 Task: Create new contact,   with mail id: 'LopezCora@publictheater.org', first name: 'Cora', Last name: 'Lopez', Job Title: Copywriter, Phone number (305) 555-1234. Change life cycle stage to  'Lead' and lead status to 'New'. Add new company to the associated contact: zugdidi.edu.ge and type: Prospect. Logged in from softage.6@softage.net
Action: Mouse moved to (79, 70)
Screenshot: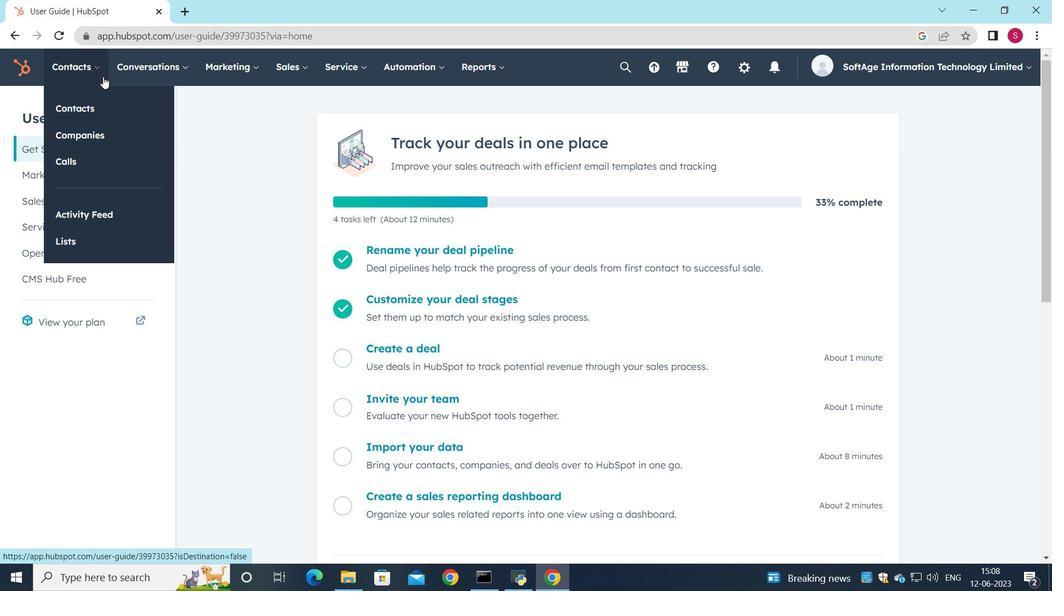 
Action: Mouse pressed left at (79, 70)
Screenshot: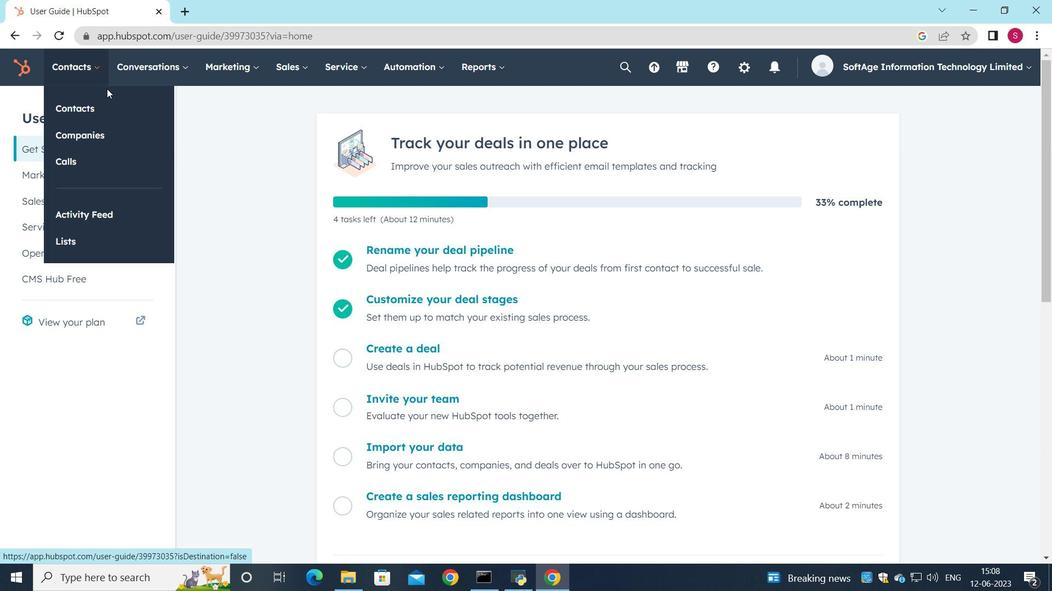 
Action: Mouse moved to (93, 107)
Screenshot: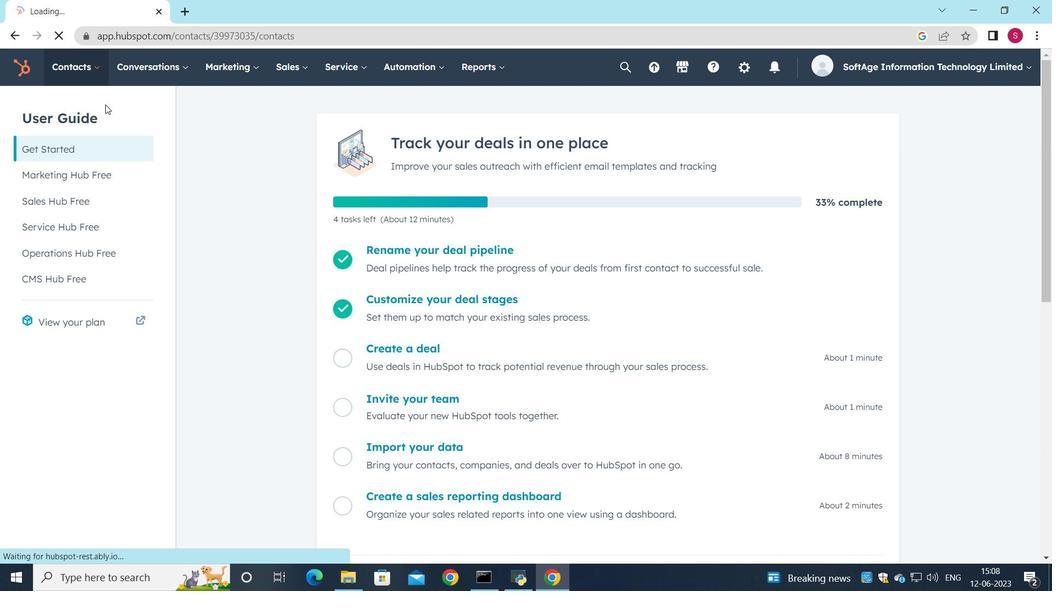 
Action: Mouse pressed left at (93, 107)
Screenshot: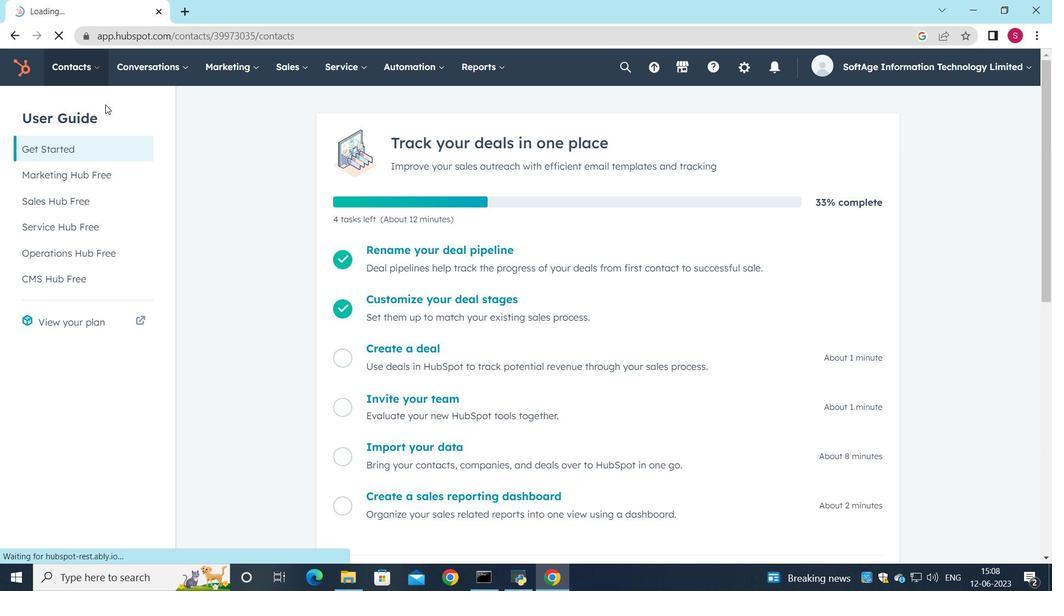 
Action: Mouse moved to (941, 111)
Screenshot: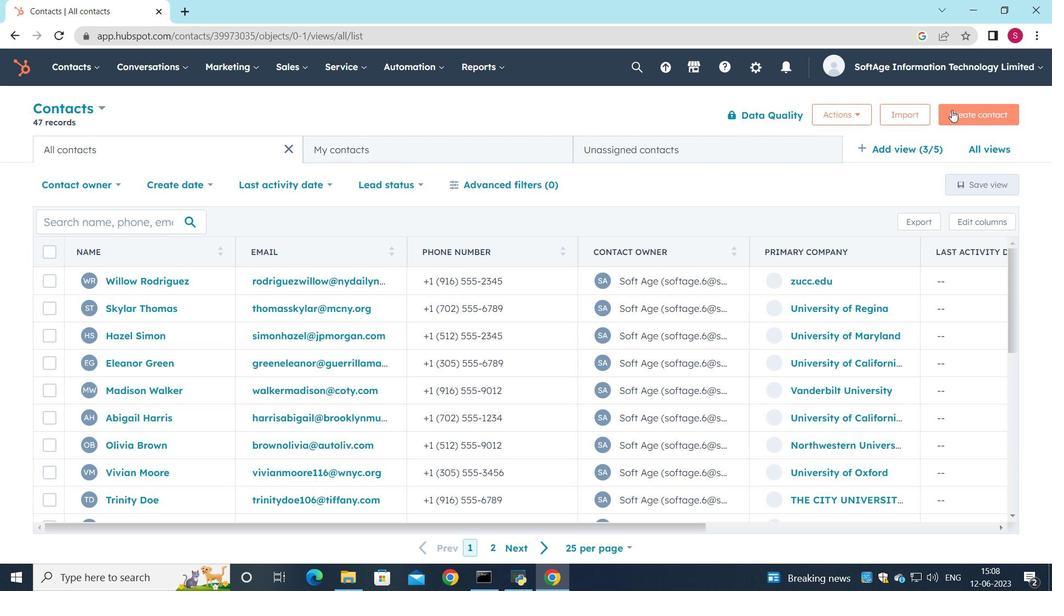 
Action: Mouse pressed left at (941, 111)
Screenshot: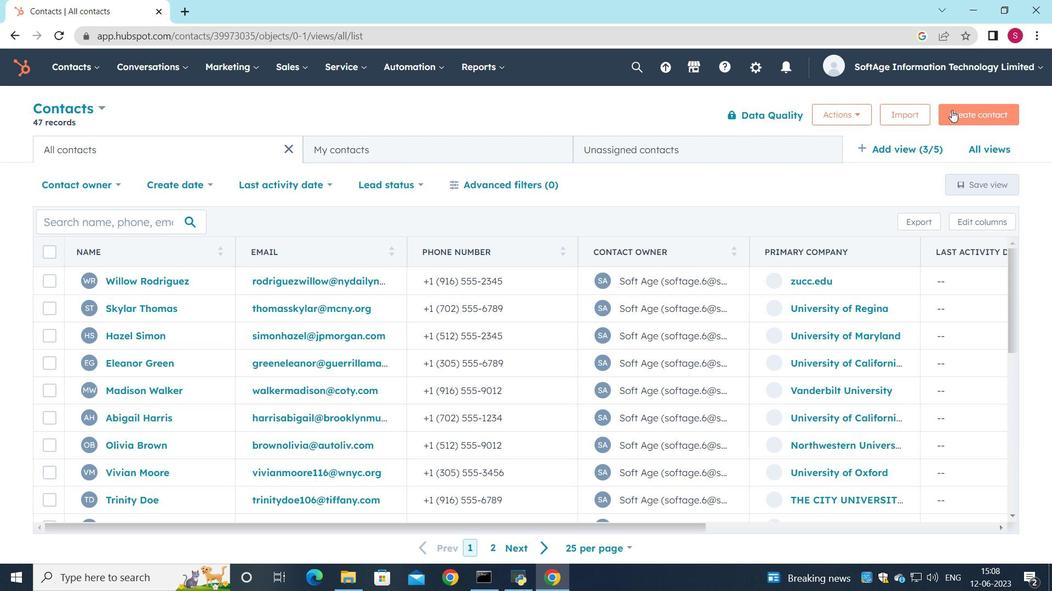 
Action: Mouse moved to (724, 181)
Screenshot: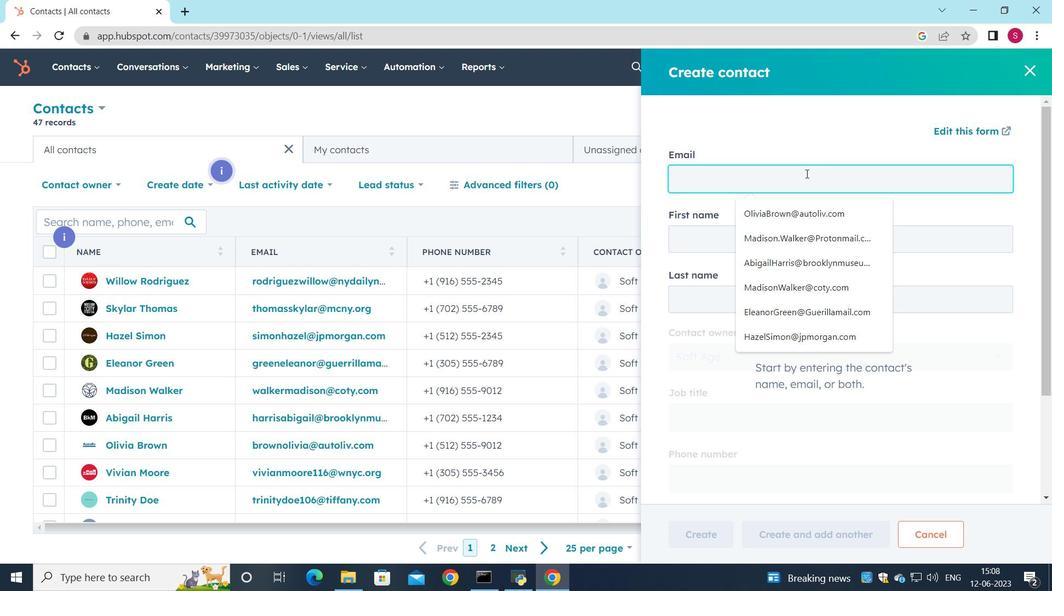 
Action: Mouse pressed left at (724, 181)
Screenshot: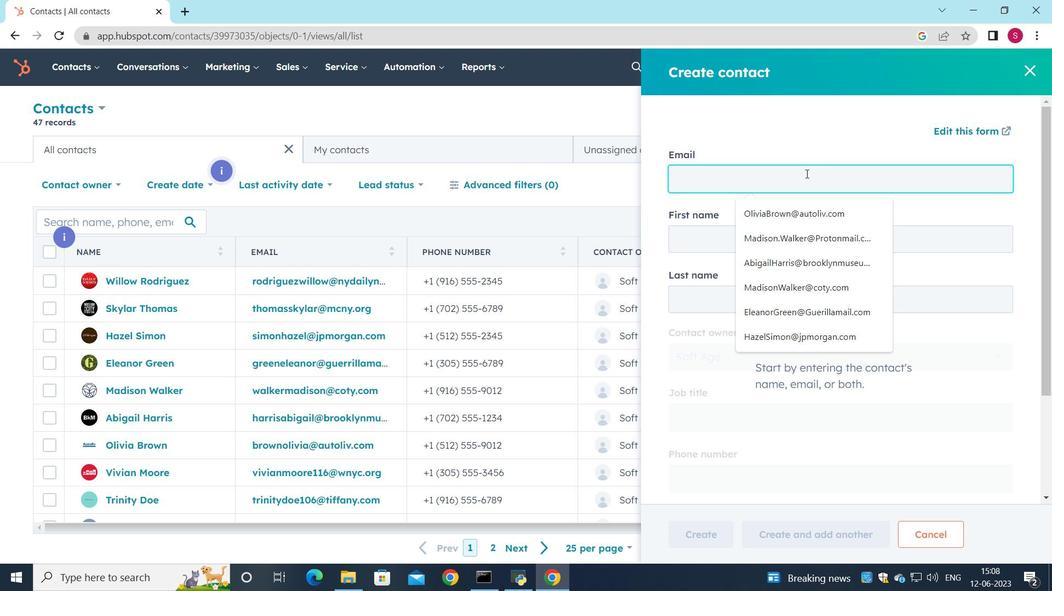 
Action: Mouse moved to (685, 212)
Screenshot: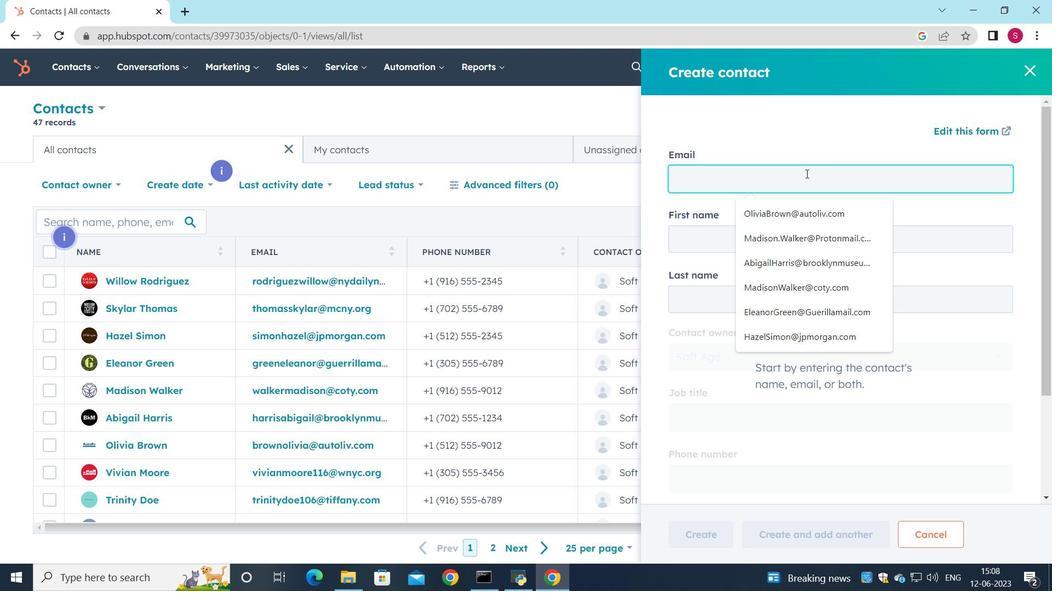 
Action: Key pressed <Key.shift_r>Lopez<Key.shift><Key.shift><Key.shift><Key.shift><Key.shift><Key.shift><Key.shift><Key.shift>Cora<Key.shift>@publictheatert<Key.backspace>
Screenshot: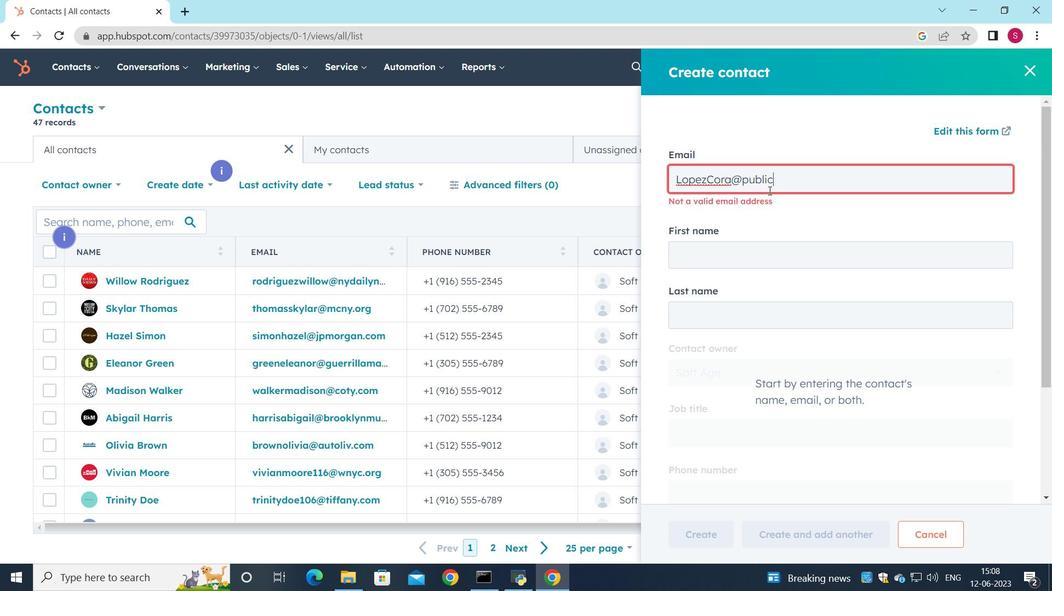 
Action: Mouse moved to (827, 182)
Screenshot: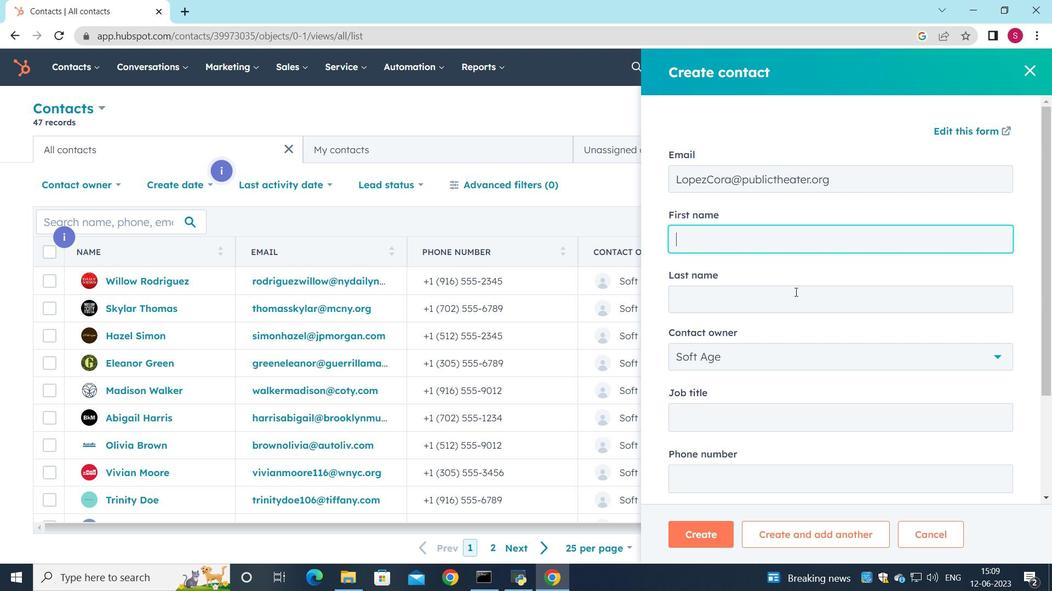 
Action: Mouse pressed left at (827, 182)
Screenshot: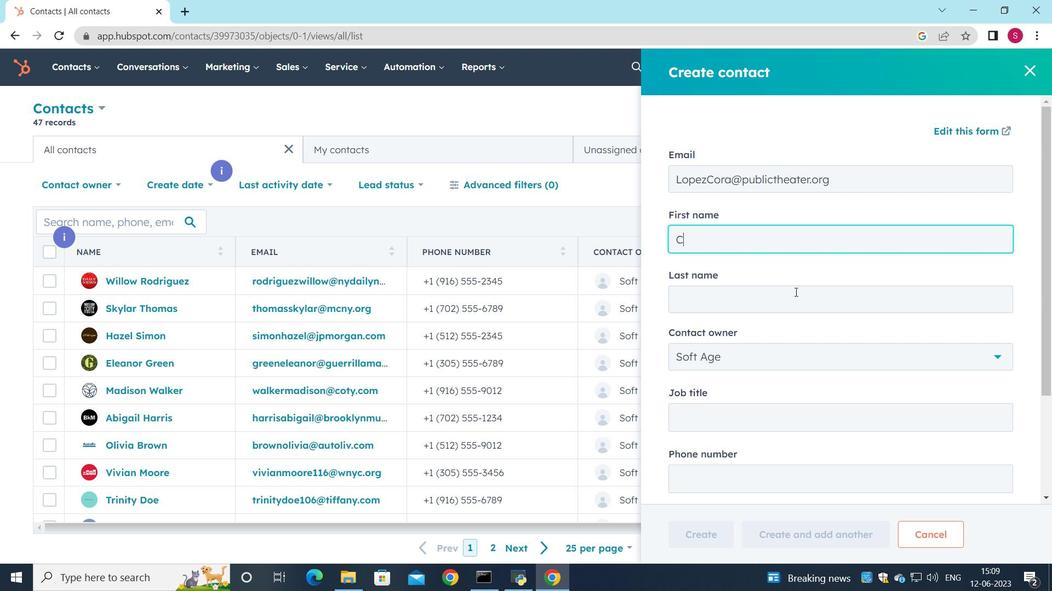 
Action: Key pressed .
Screenshot: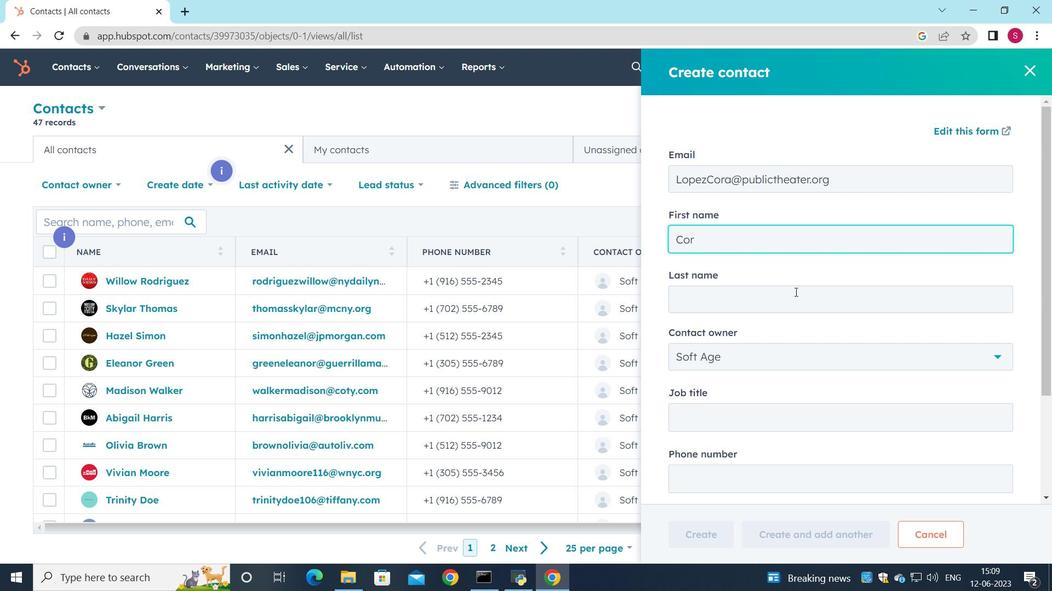 
Action: Mouse moved to (102, 73)
Screenshot: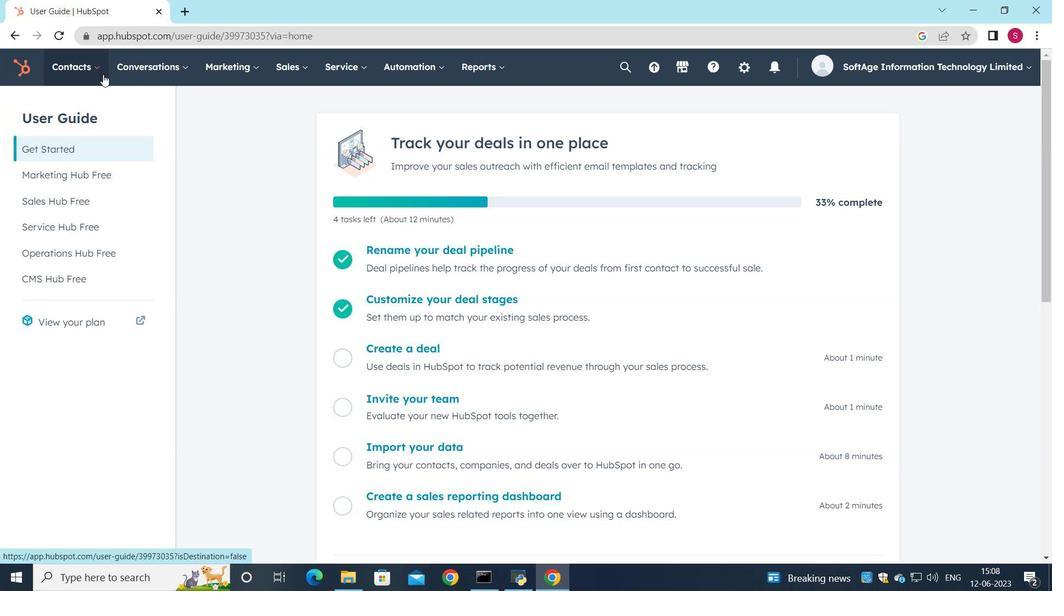 
Action: Mouse pressed left at (102, 73)
Screenshot: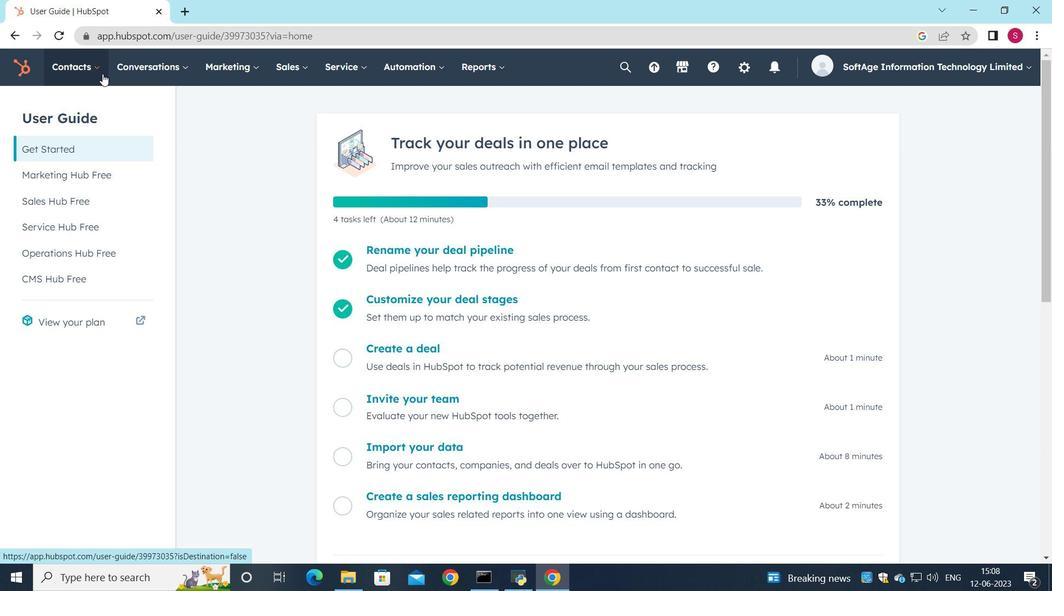 
Action: Mouse moved to (105, 104)
Screenshot: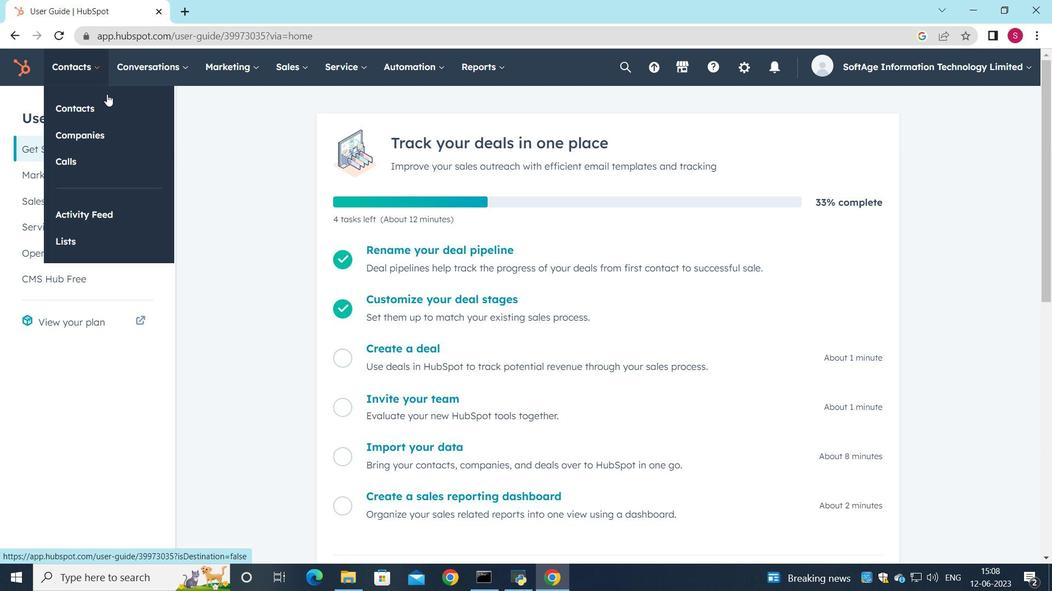 
Action: Mouse pressed left at (105, 104)
Screenshot: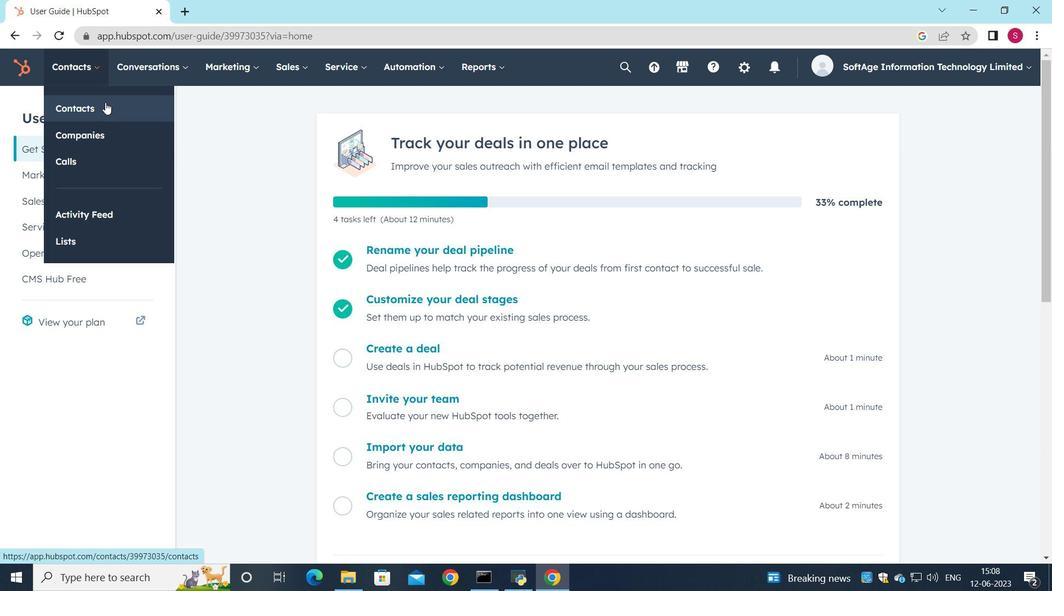 
Action: Mouse moved to (952, 110)
Screenshot: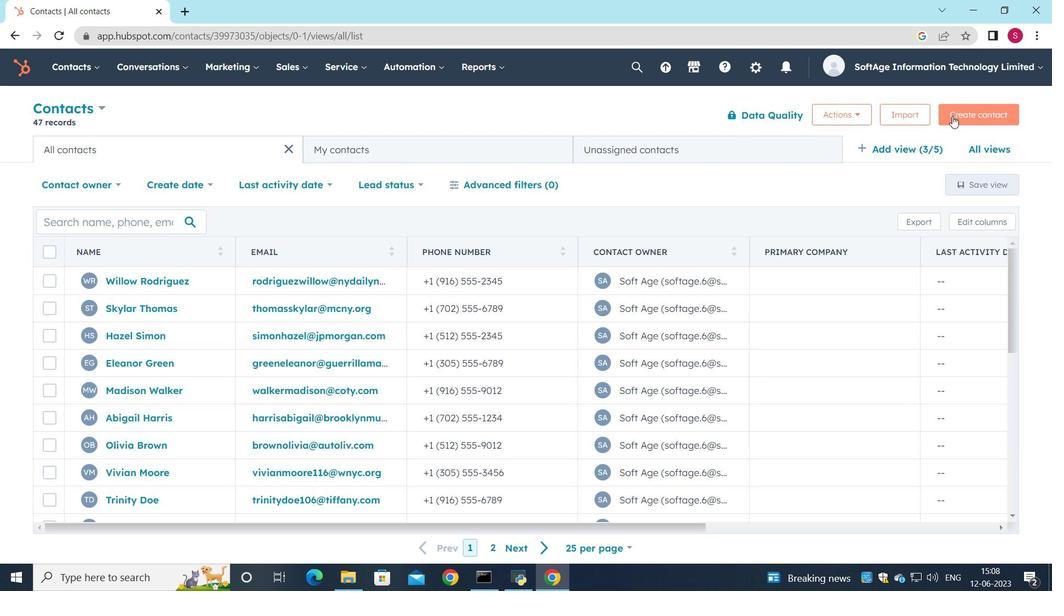 
Action: Mouse pressed left at (952, 110)
Screenshot: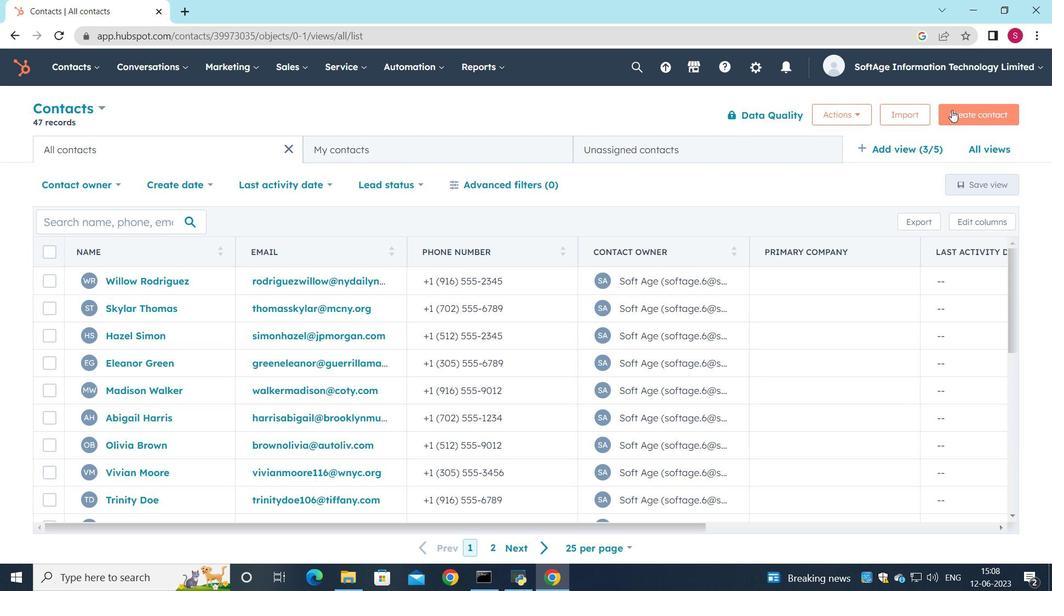 
Action: Mouse moved to (806, 174)
Screenshot: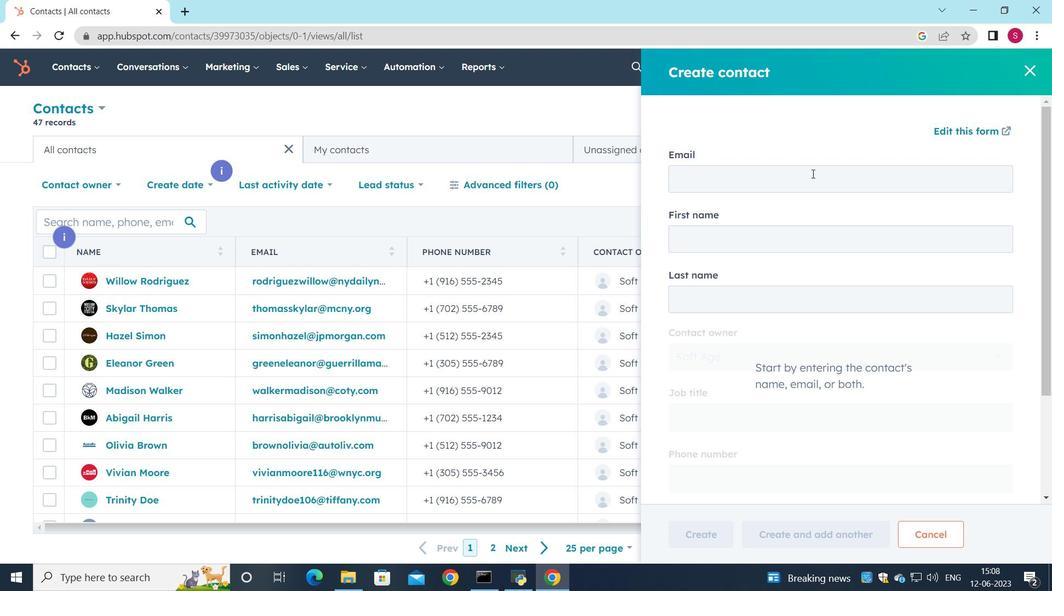 
Action: Mouse pressed left at (806, 174)
Screenshot: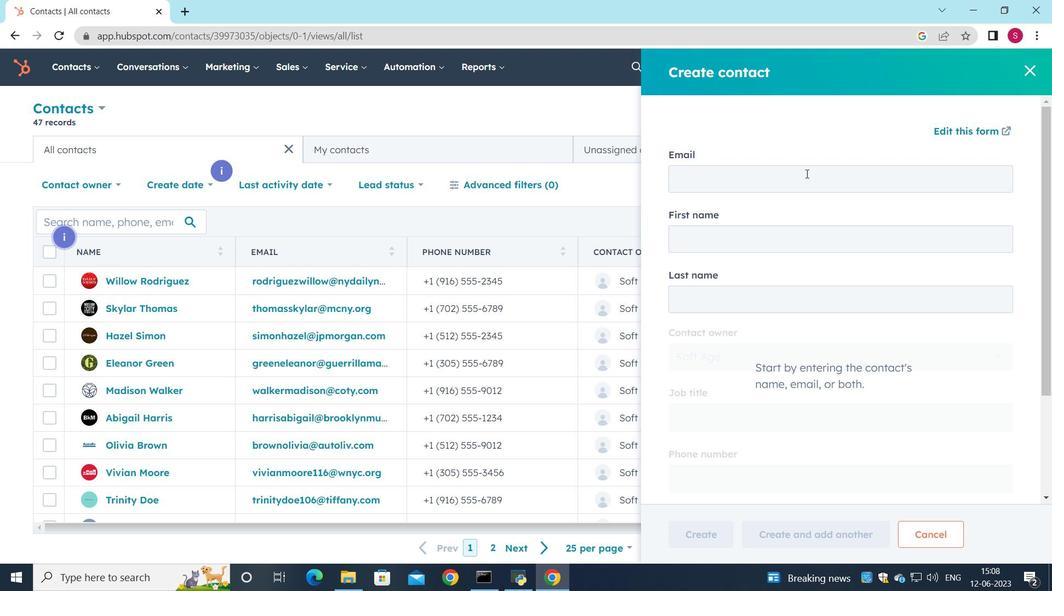 
Action: Key pressed <Key.shift><Key.shift><Key.shift><Key.shift>Lopez<Key.shift><Key.shift><Key.shift><Key.shift><Key.shift><Key.shift><Key.shift><Key.shift><Key.shift><Key.shift><Key.shift><Key.shift><Key.shift><Key.shift><Key.shift><Key.shift><Key.shift><Key.shift><Key.shift><Key.shift><Key.shift><Key.shift><Key.shift><Key.shift><Key.shift><Key.shift><Key.shift><Key.shift><Key.shift><Key.shift><Key.shift><Key.shift><Key.shift><Key.shift><Key.shift><Key.shift><Key.shift><Key.shift><Key.shift><Key.shift><Key.shift><Key.shift><Key.shift><Key.shift><Key.shift><Key.shift>Cora
Screenshot: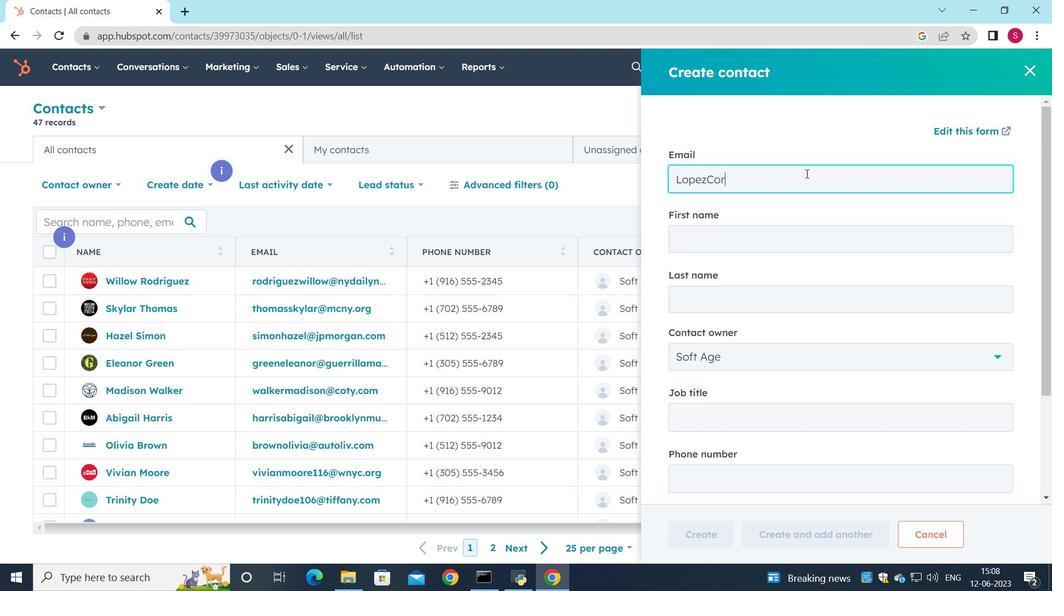 
Action: Mouse moved to (769, 191)
Screenshot: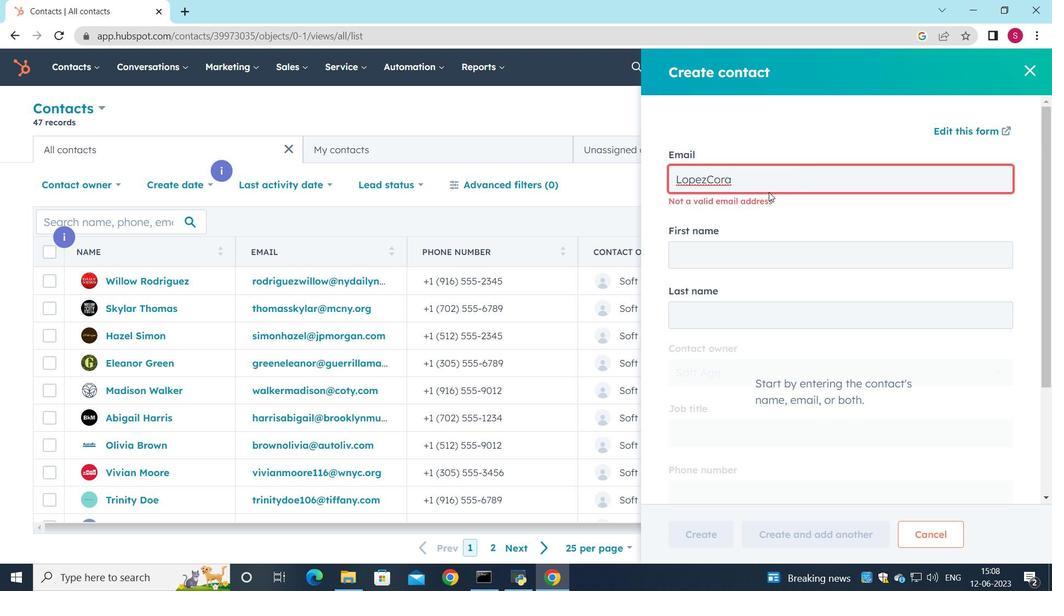 
Action: Key pressed <Key.shift>@publicthr<Key.backspace>eater.org
Screenshot: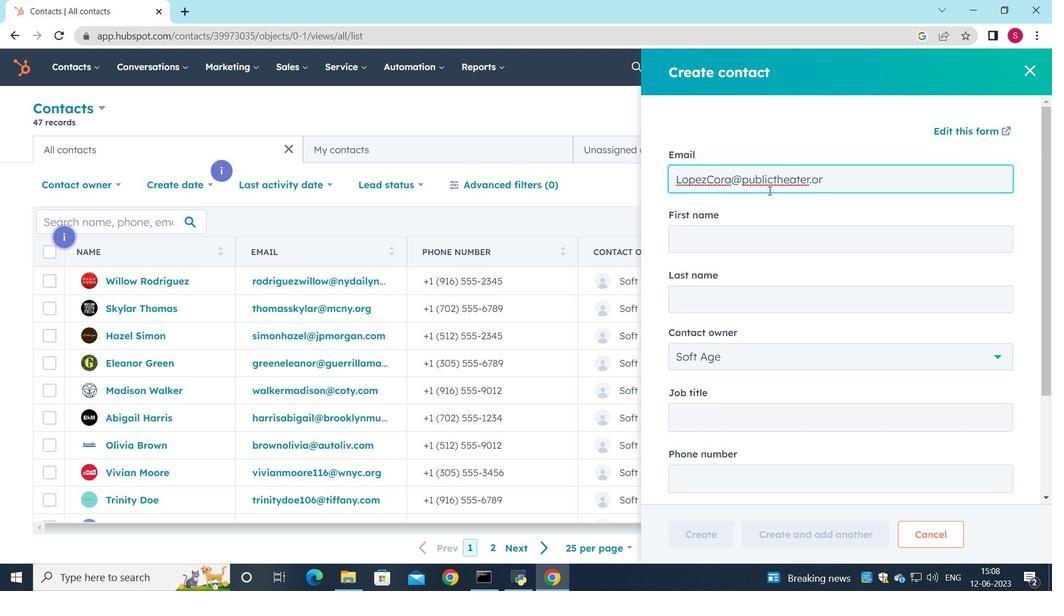 
Action: Mouse moved to (709, 229)
Screenshot: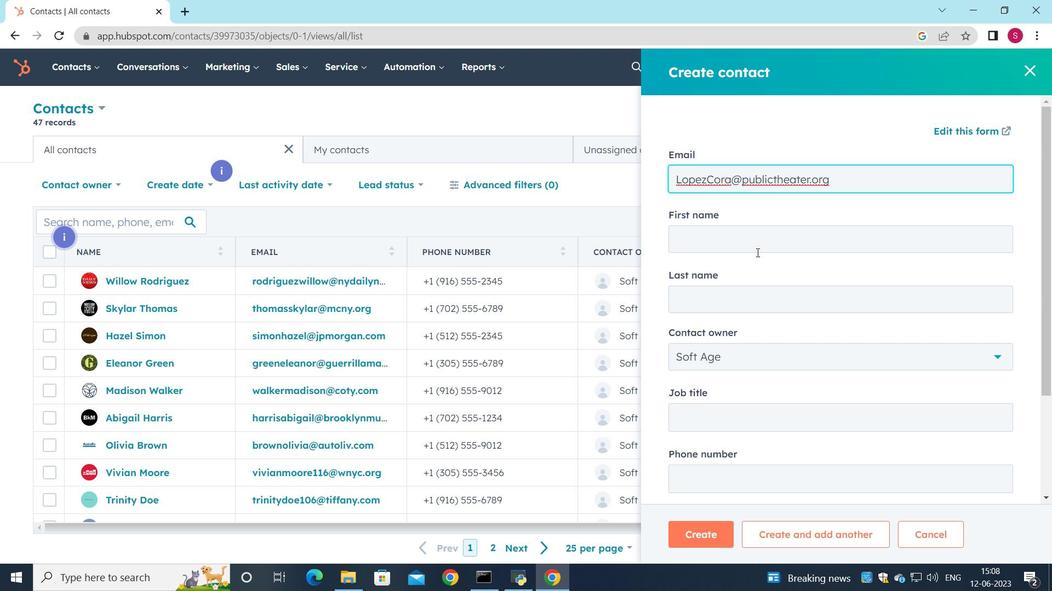 
Action: Mouse pressed left at (709, 229)
Screenshot: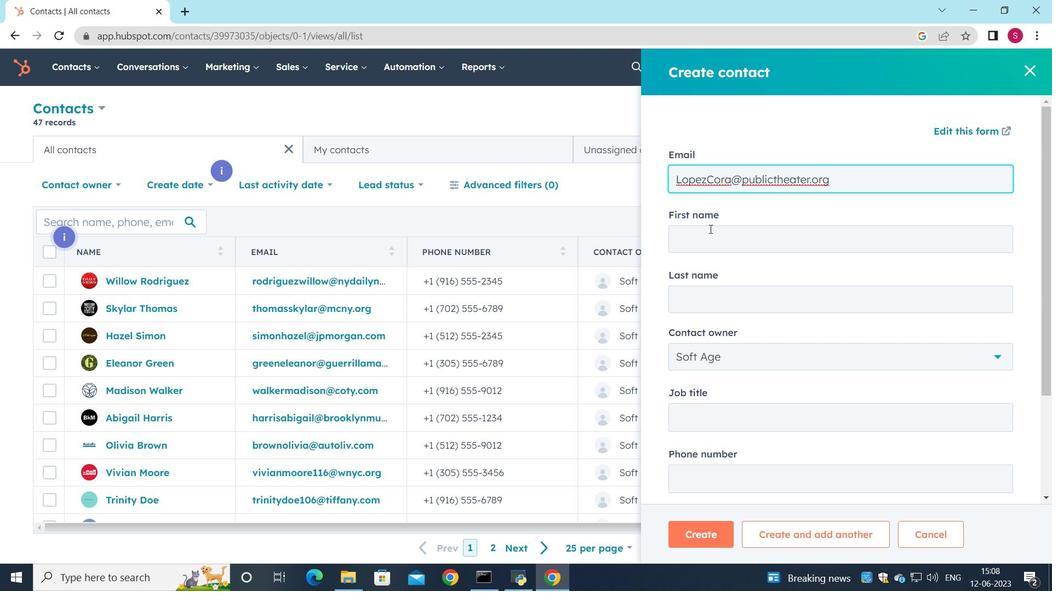 
Action: Mouse moved to (795, 292)
Screenshot: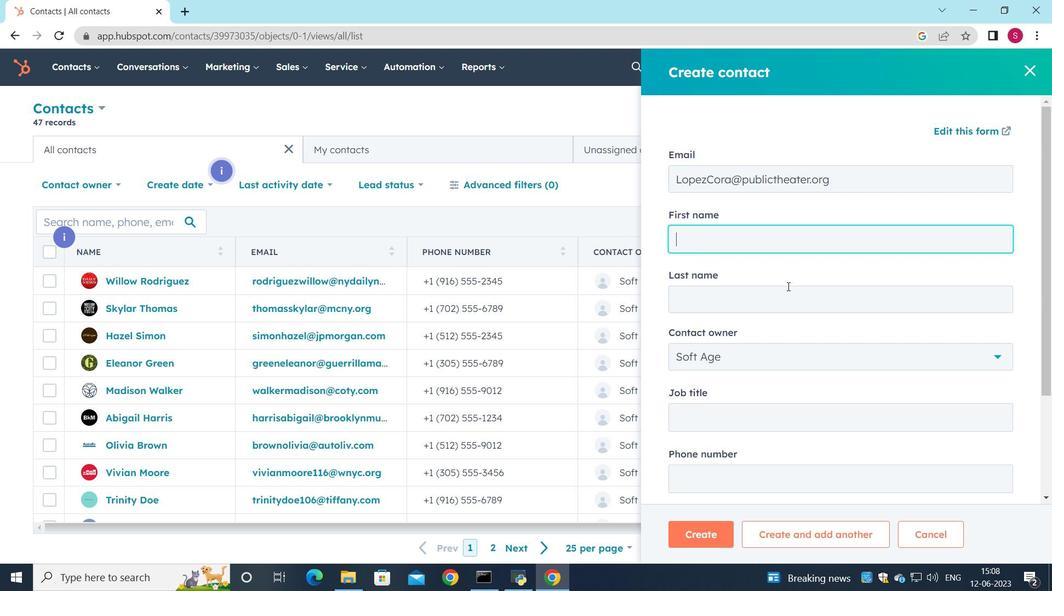 
Action: Key pressed <Key.shift>Cora
Screenshot: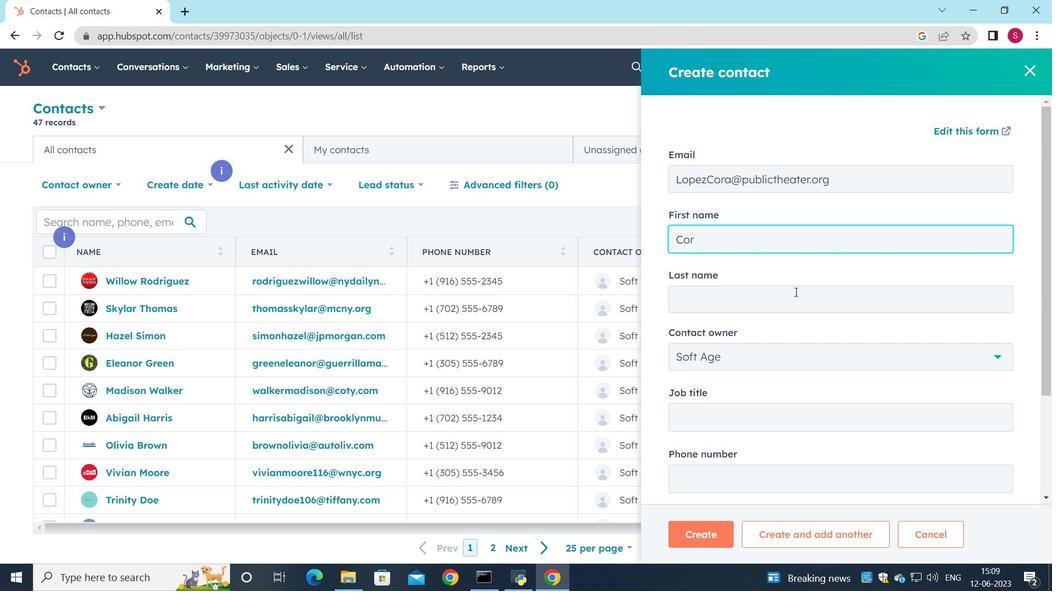 
Action: Mouse moved to (821, 308)
Screenshot: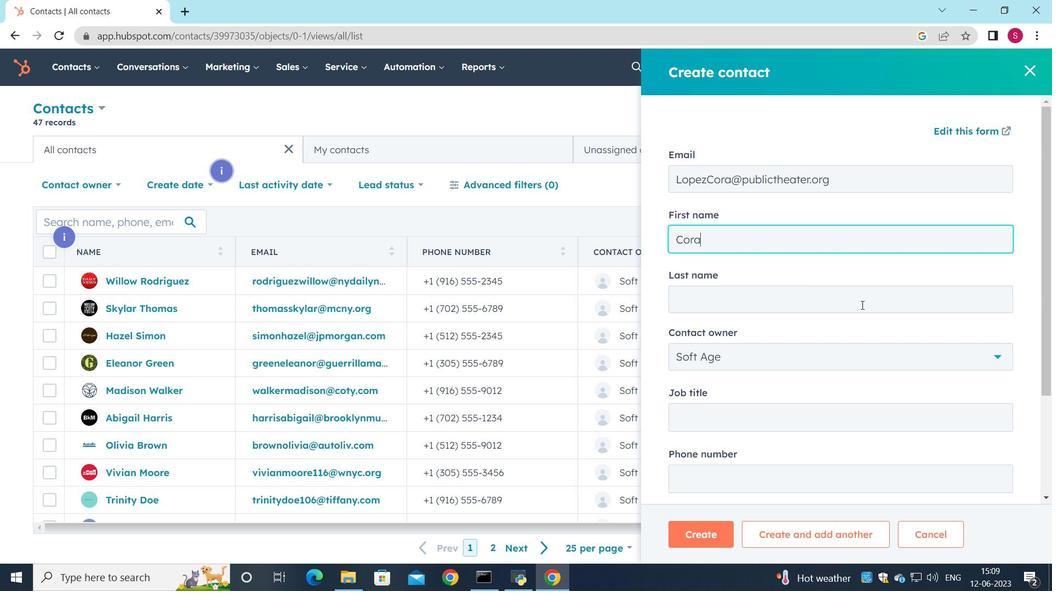 
Action: Mouse pressed left at (821, 308)
Screenshot: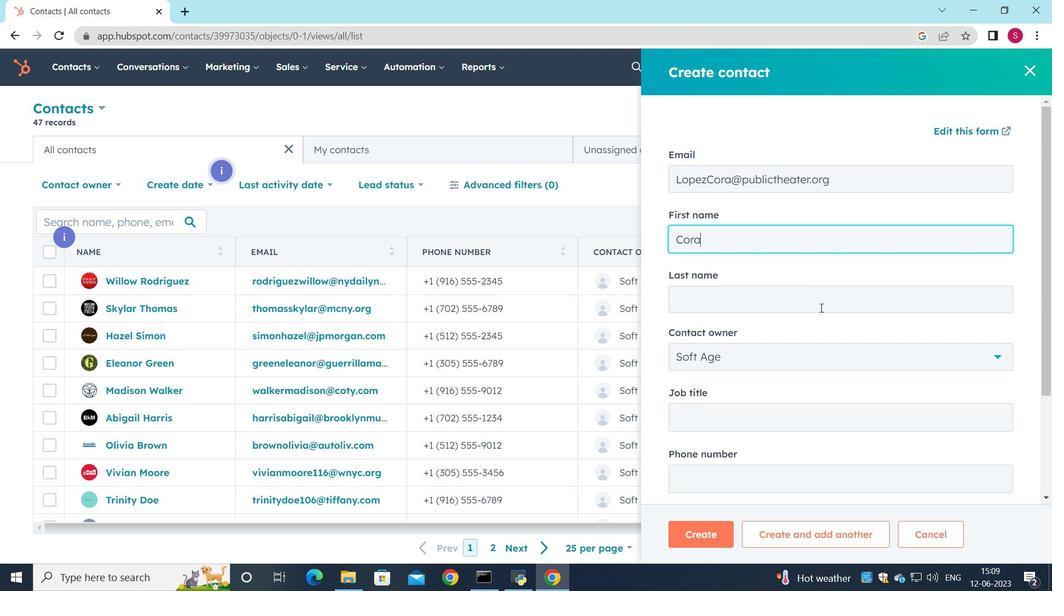 
Action: Key pressed <Key.shift><Key.shift><Key.shift><Key.shift><Key.shift><Key.shift><Key.shift><Key.shift><Key.shift><Key.shift><Key.shift><Key.shift><Key.shift>Lopez
Screenshot: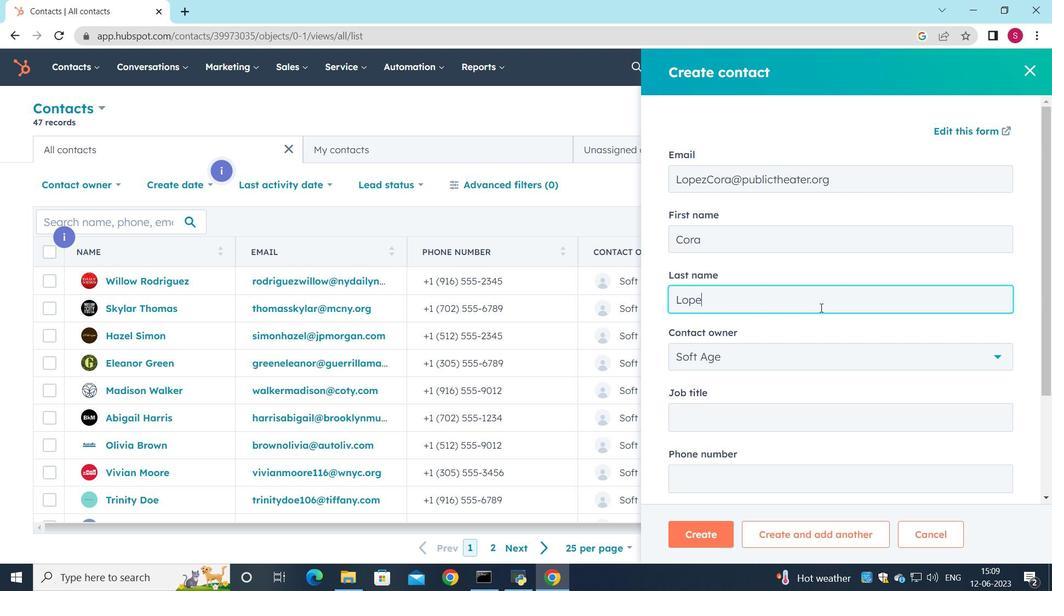 
Action: Mouse moved to (717, 412)
Screenshot: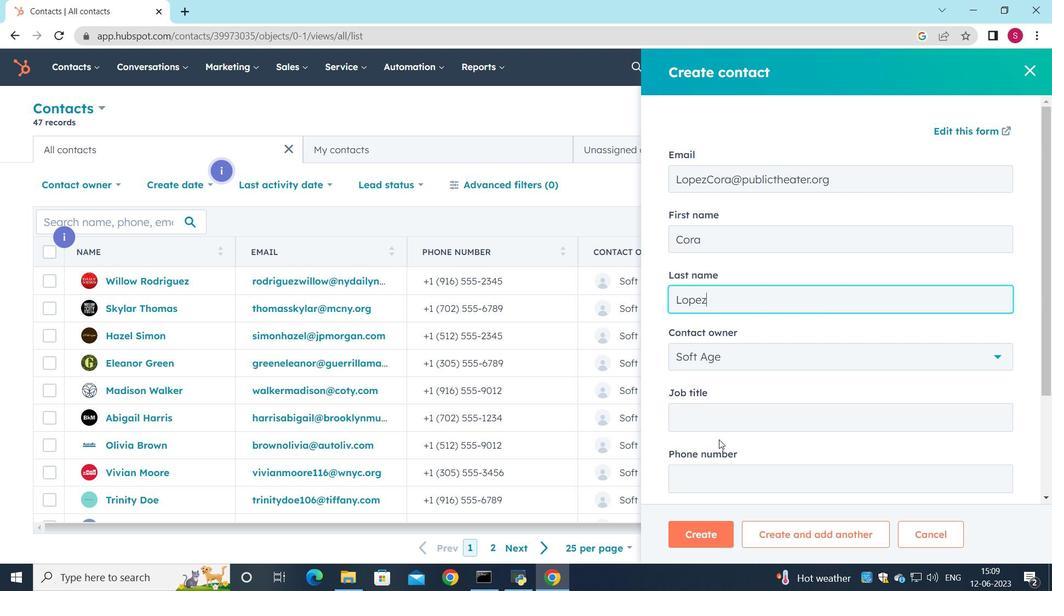 
Action: Mouse pressed left at (717, 412)
Screenshot: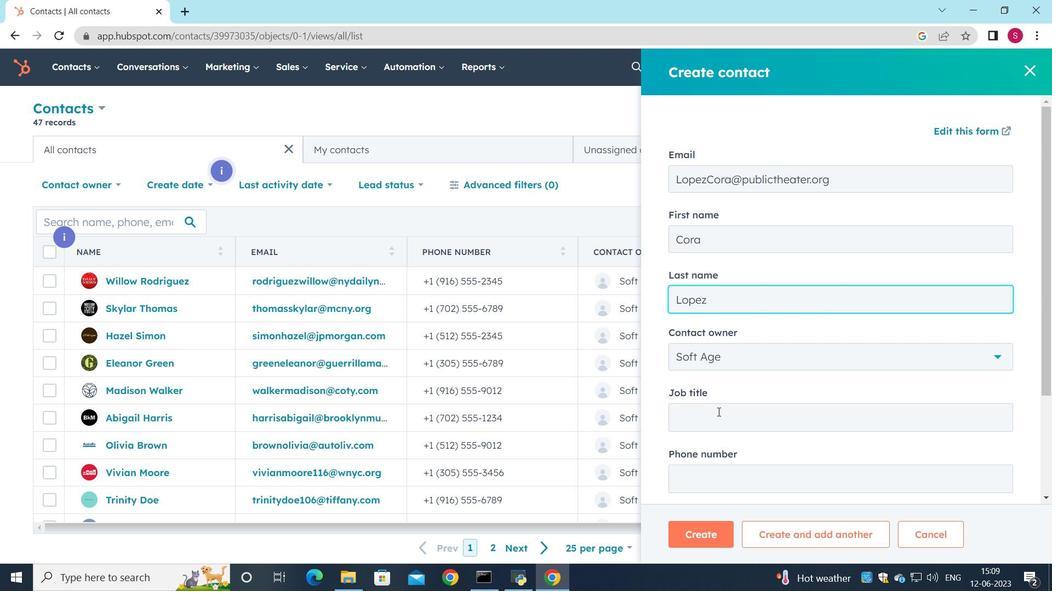 
Action: Key pressed <Key.shift>Copywriter
Screenshot: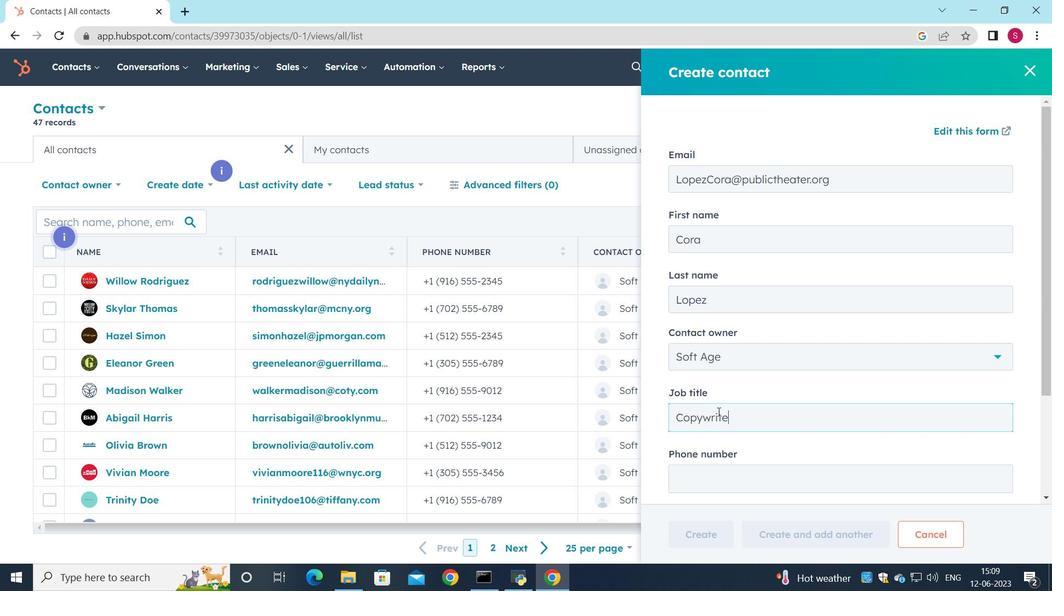
Action: Mouse scrolled (717, 411) with delta (0, 0)
Screenshot: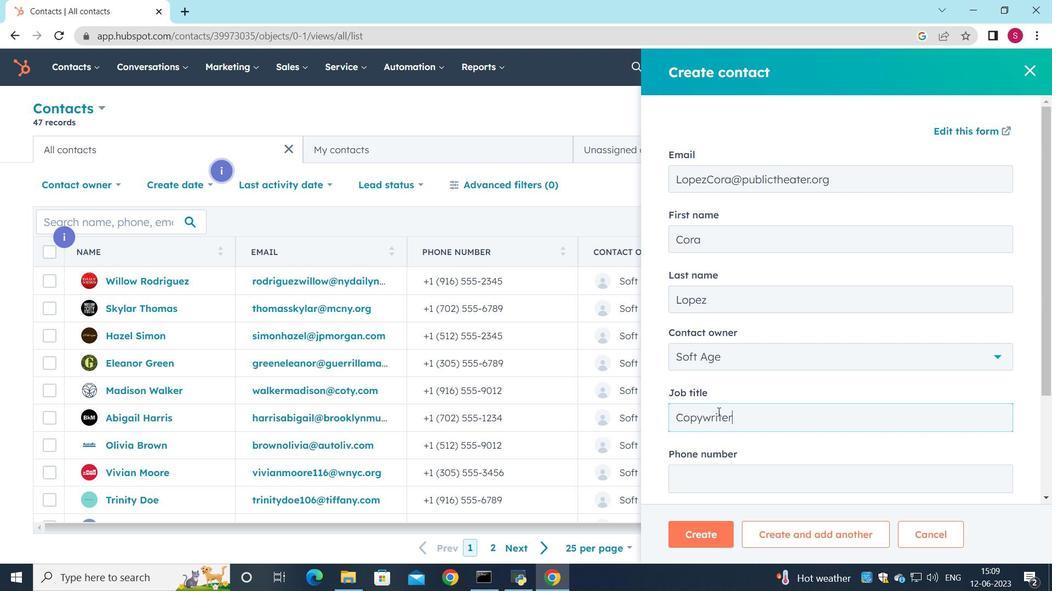 
Action: Mouse pressed left at (717, 412)
Screenshot: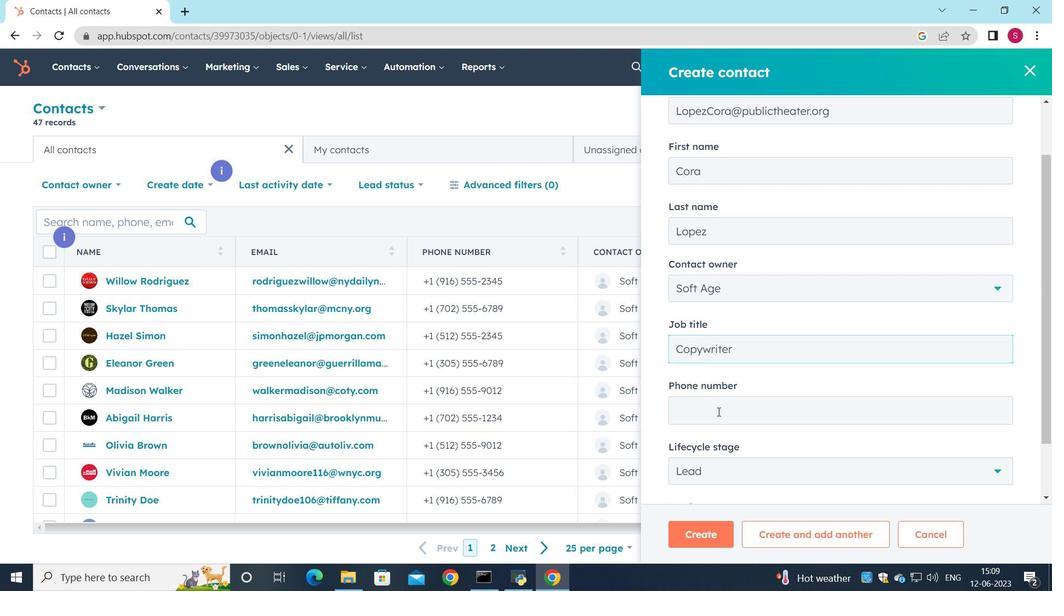 
Action: Mouse moved to (727, 412)
Screenshot: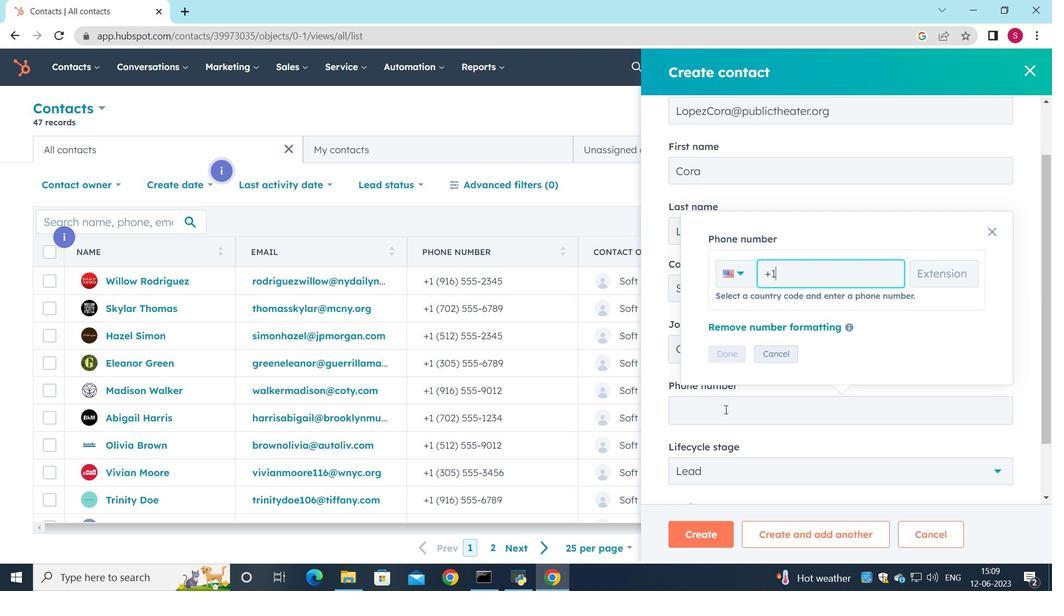 
Action: Key pressed 3055551234
Screenshot: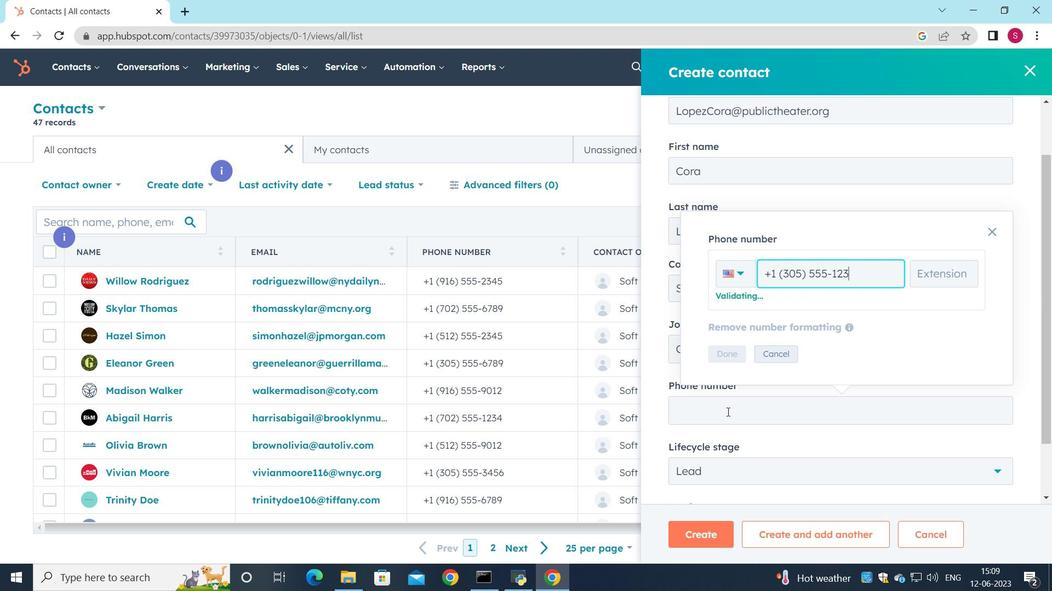 
Action: Mouse moved to (716, 349)
Screenshot: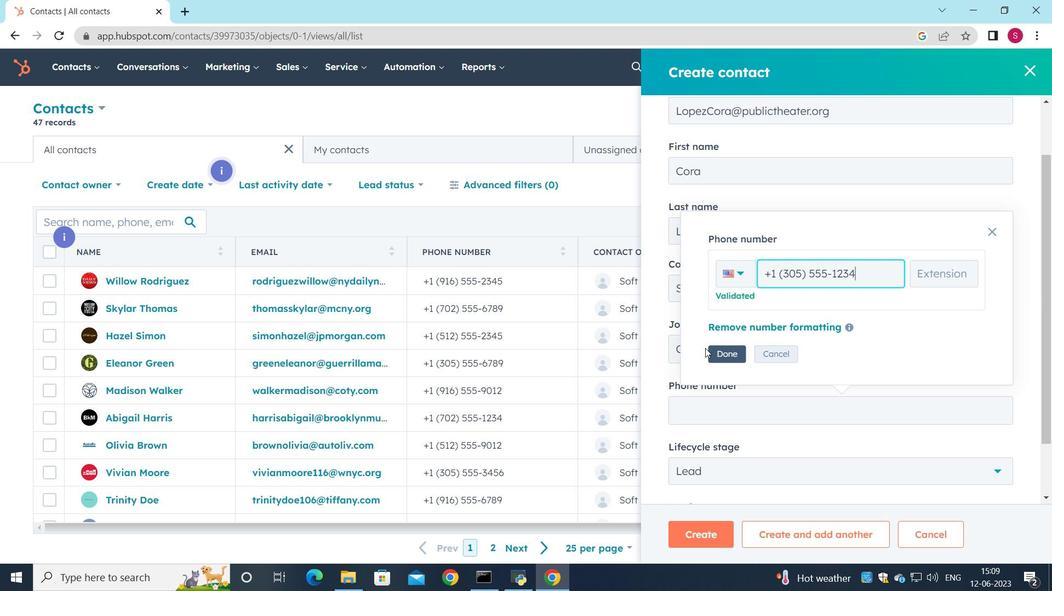 
Action: Mouse pressed left at (716, 349)
Screenshot: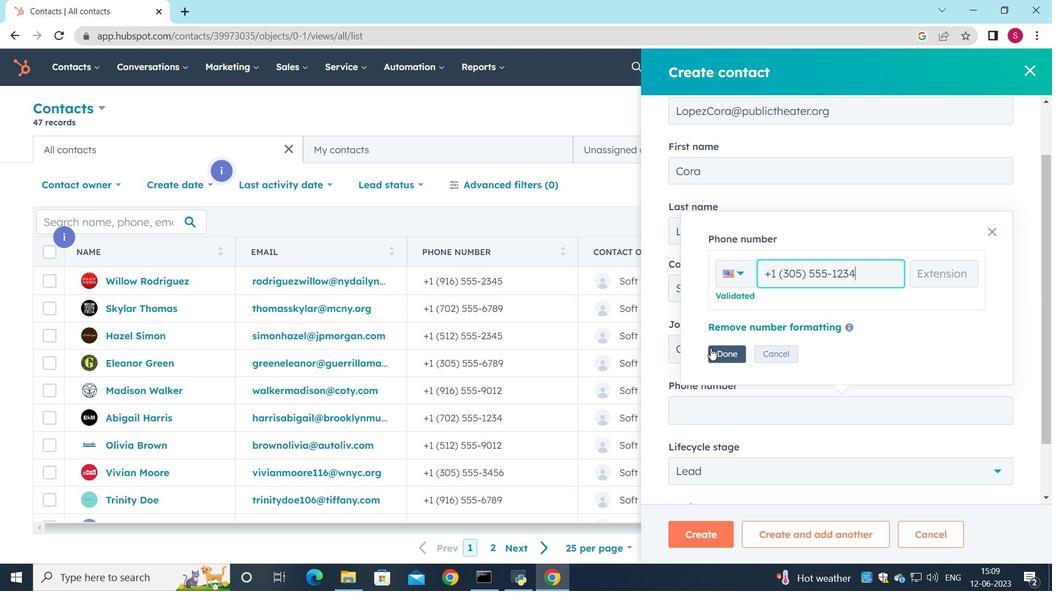 
Action: Mouse moved to (724, 349)
Screenshot: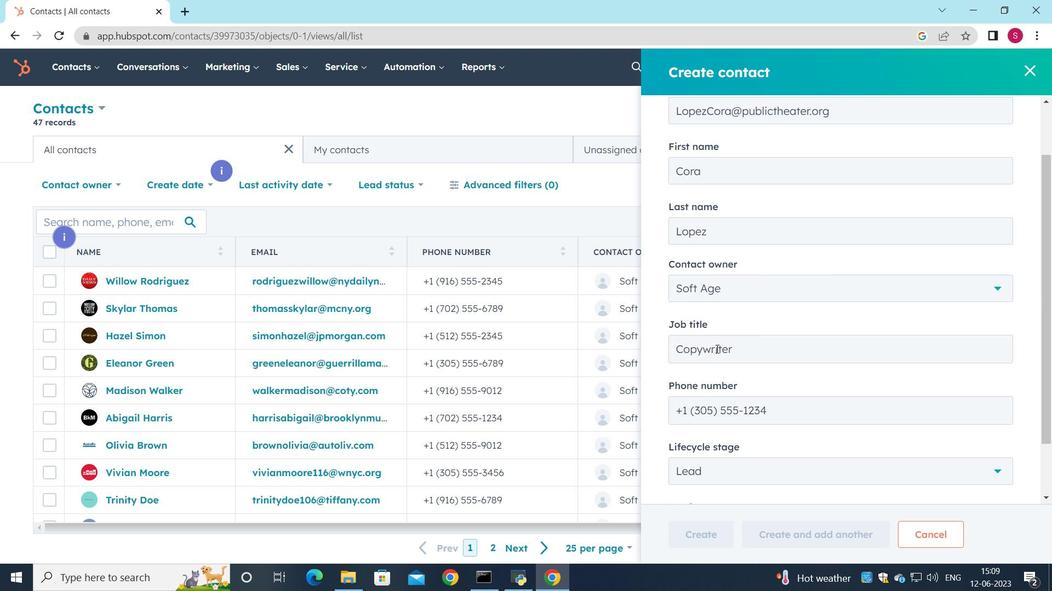 
Action: Mouse scrolled (724, 348) with delta (0, 0)
Screenshot: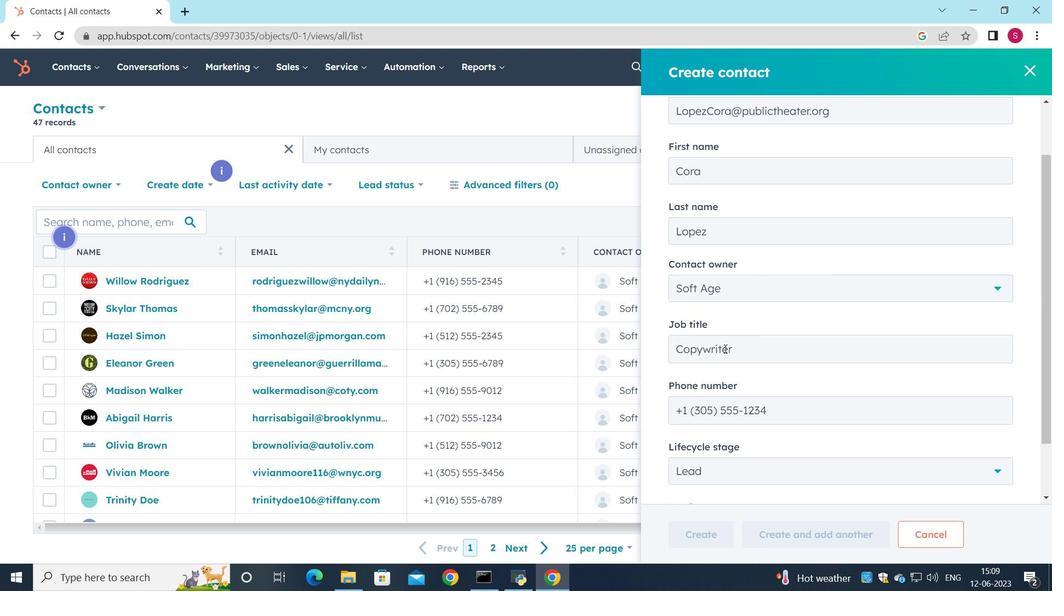 
Action: Mouse scrolled (724, 348) with delta (0, 0)
Screenshot: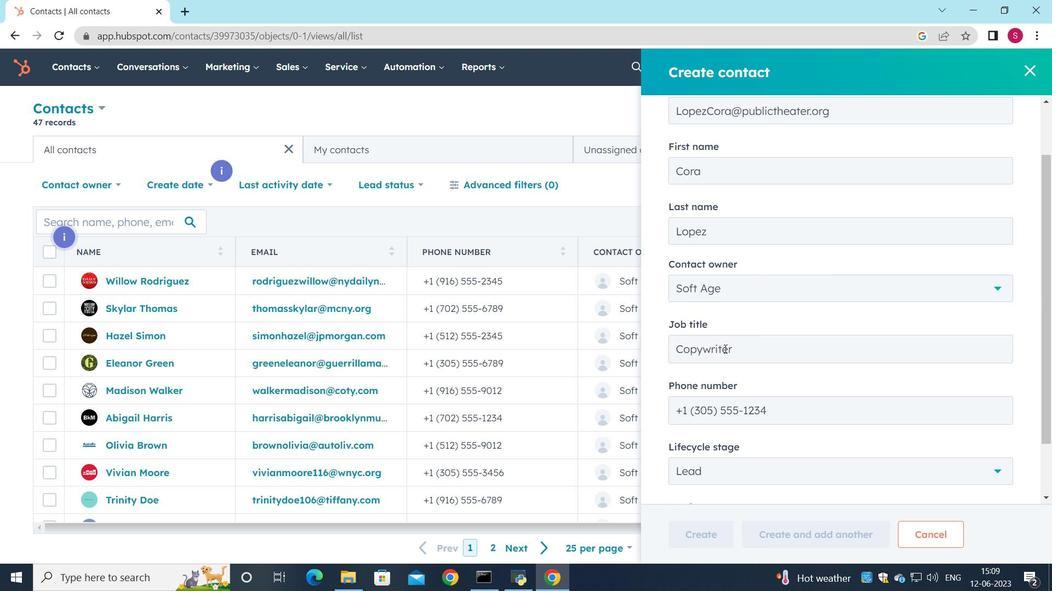 
Action: Mouse moved to (979, 463)
Screenshot: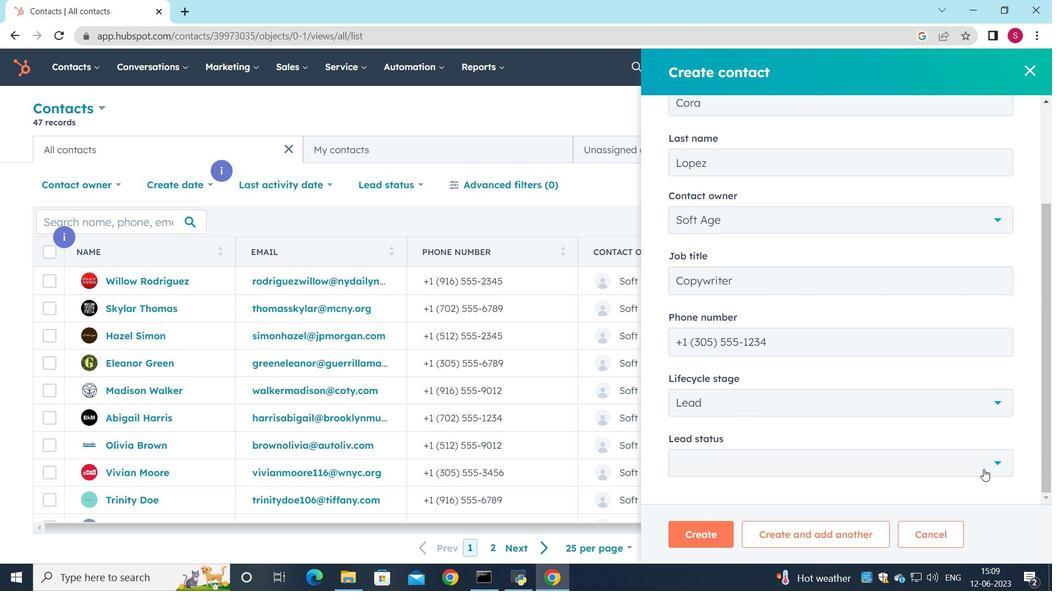 
Action: Mouse pressed left at (979, 463)
Screenshot: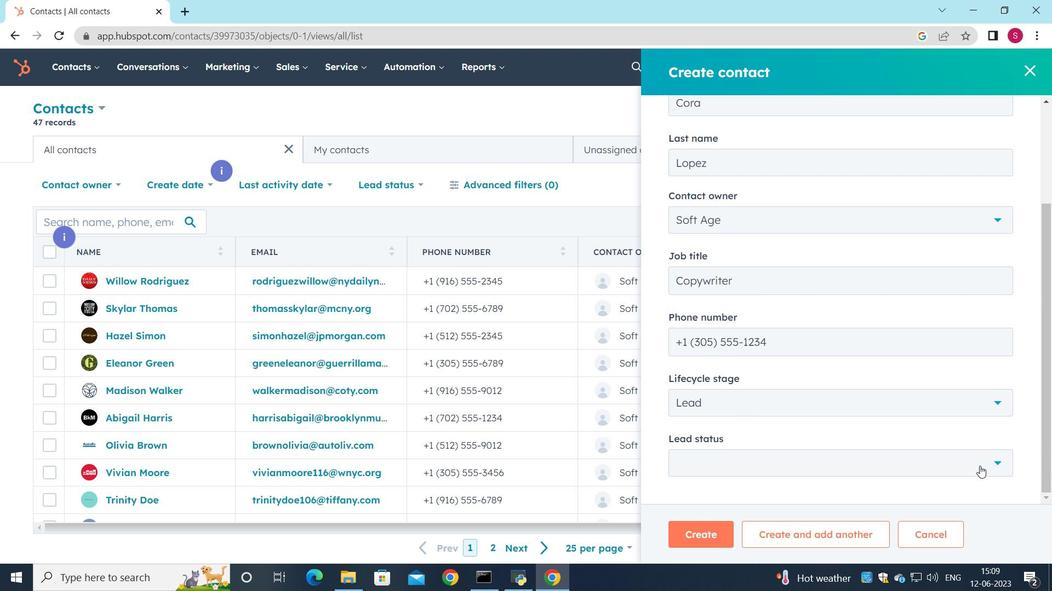 
Action: Mouse moved to (737, 329)
Screenshot: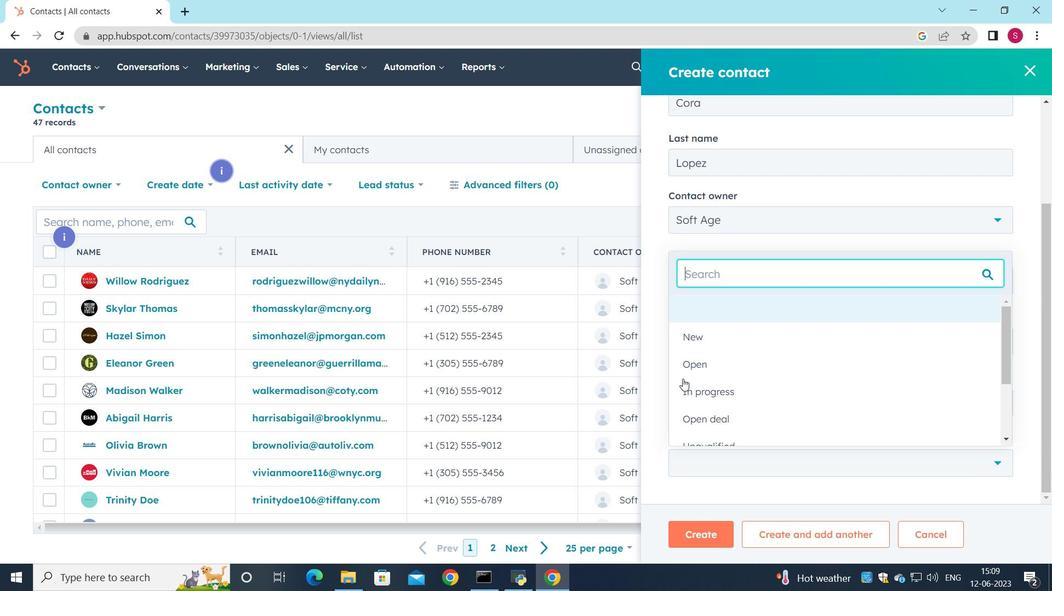 
Action: Mouse pressed left at (737, 329)
Screenshot: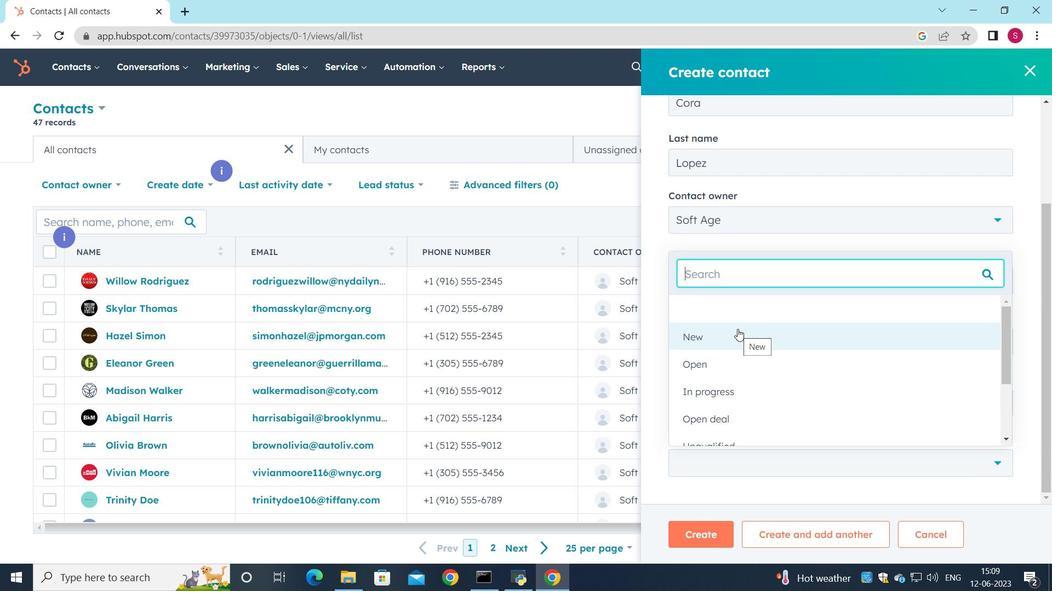 
Action: Mouse moved to (692, 538)
Screenshot: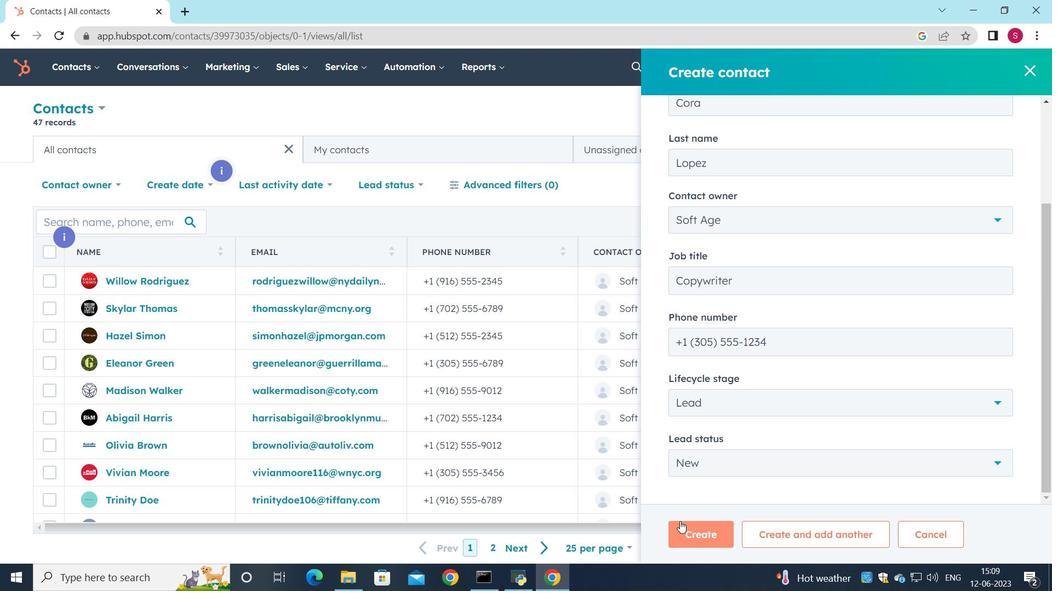 
Action: Mouse pressed left at (692, 538)
Screenshot: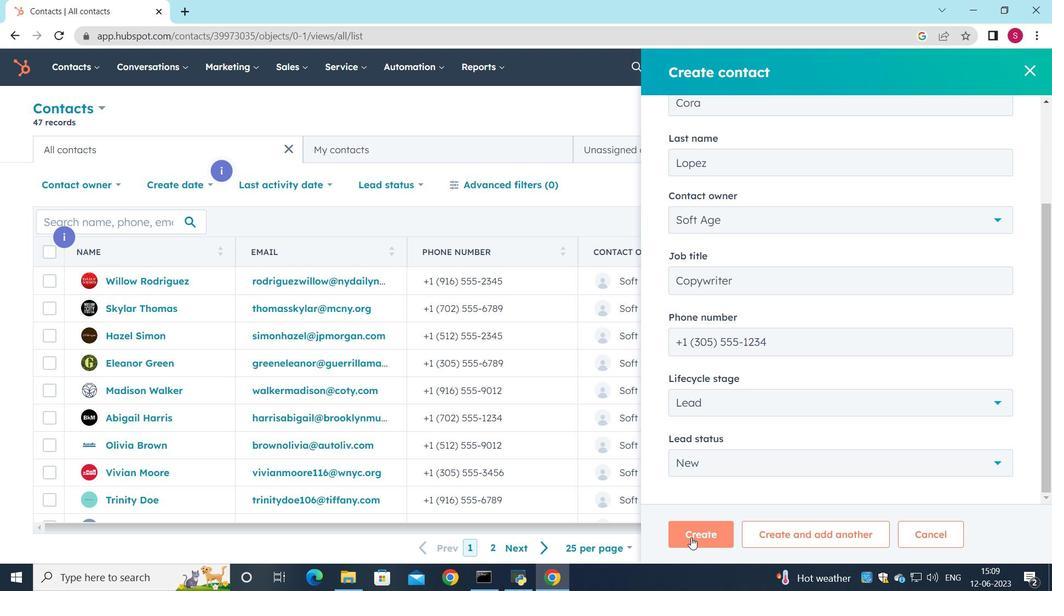 
Action: Mouse moved to (525, 396)
Screenshot: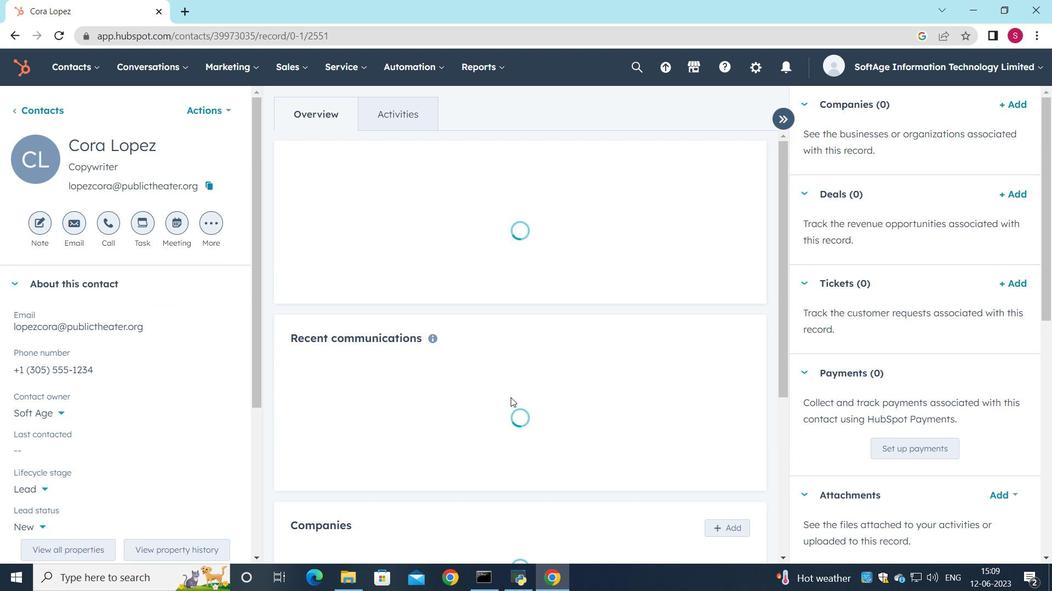 
Action: Mouse scrolled (525, 396) with delta (0, 0)
Screenshot: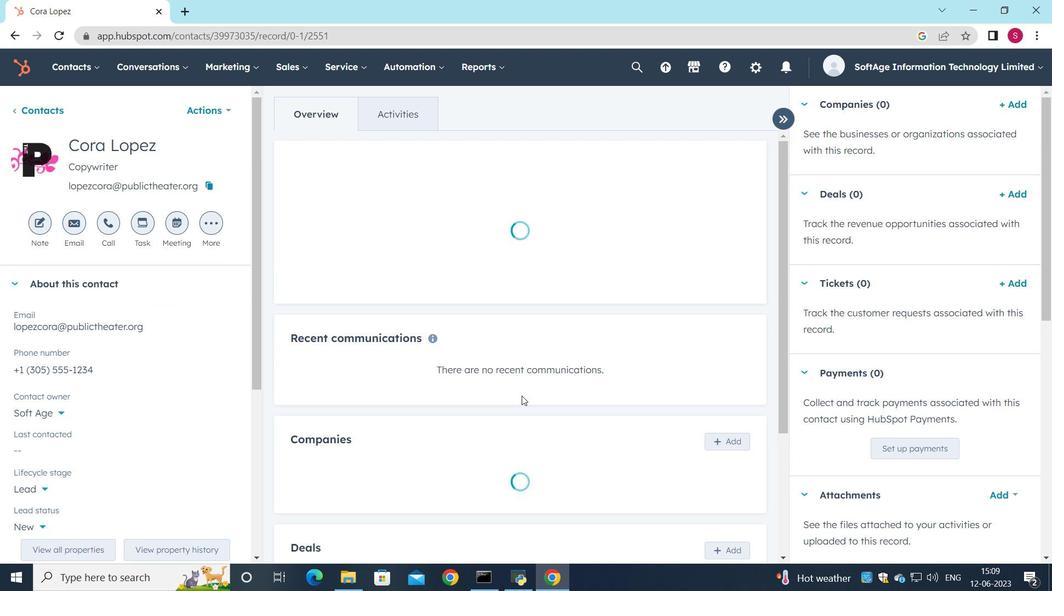 
Action: Mouse scrolled (525, 396) with delta (0, 0)
Screenshot: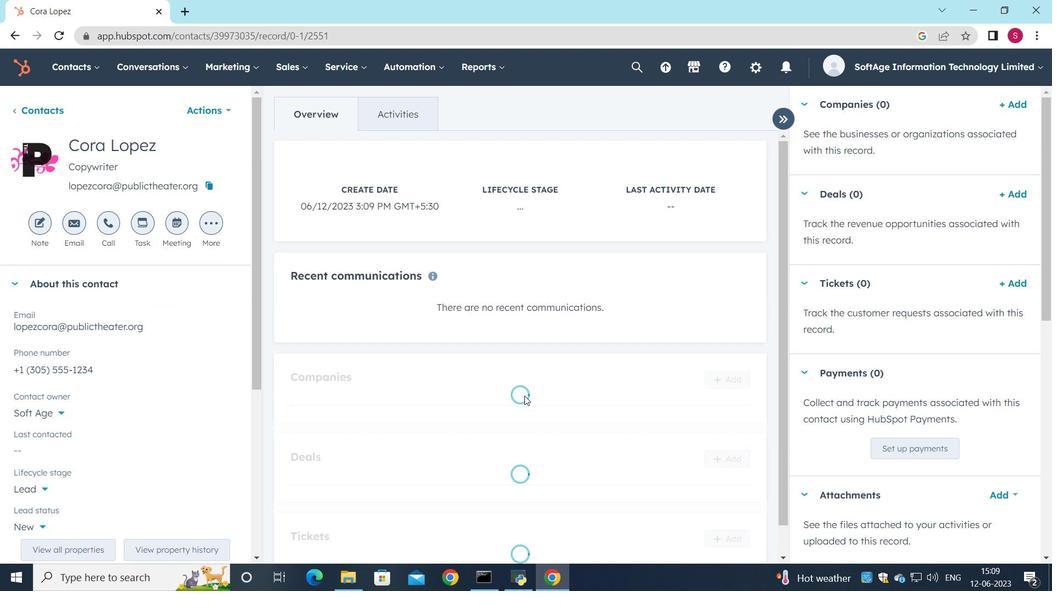 
Action: Mouse moved to (715, 350)
Screenshot: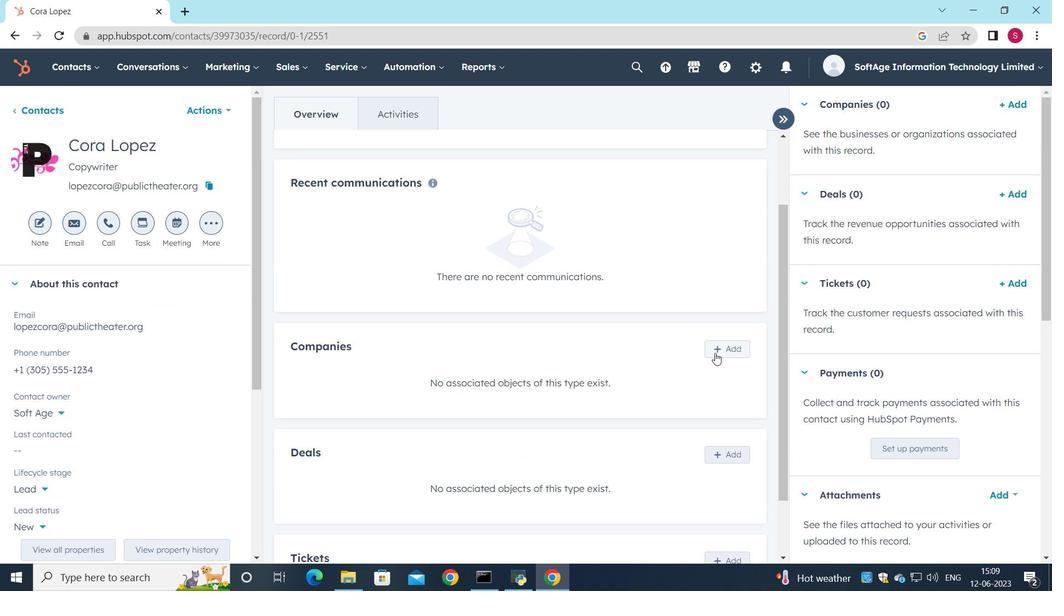 
Action: Mouse pressed left at (715, 350)
Screenshot: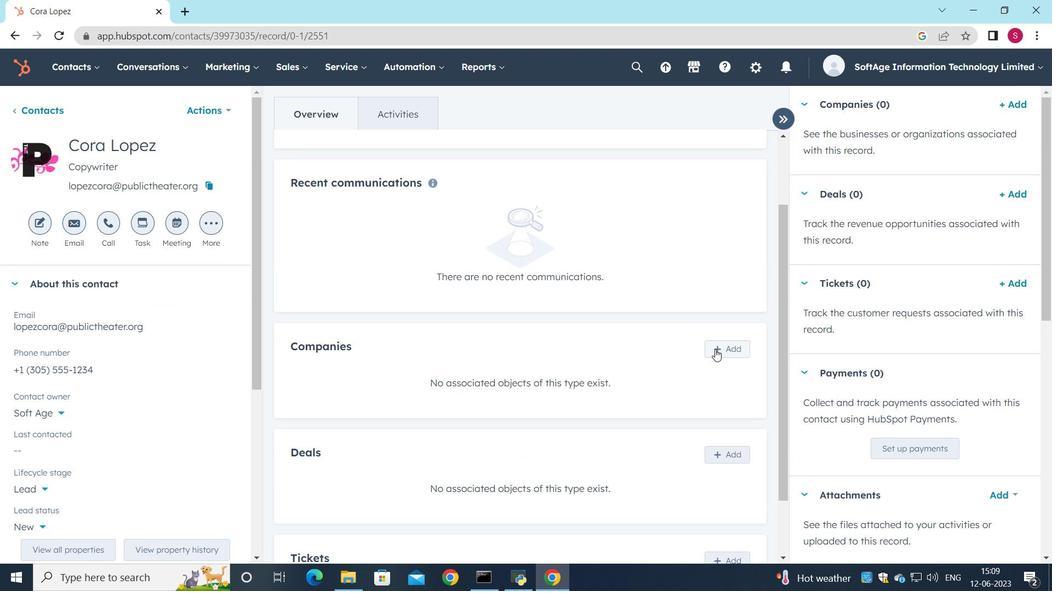 
Action: Mouse moved to (737, 148)
Screenshot: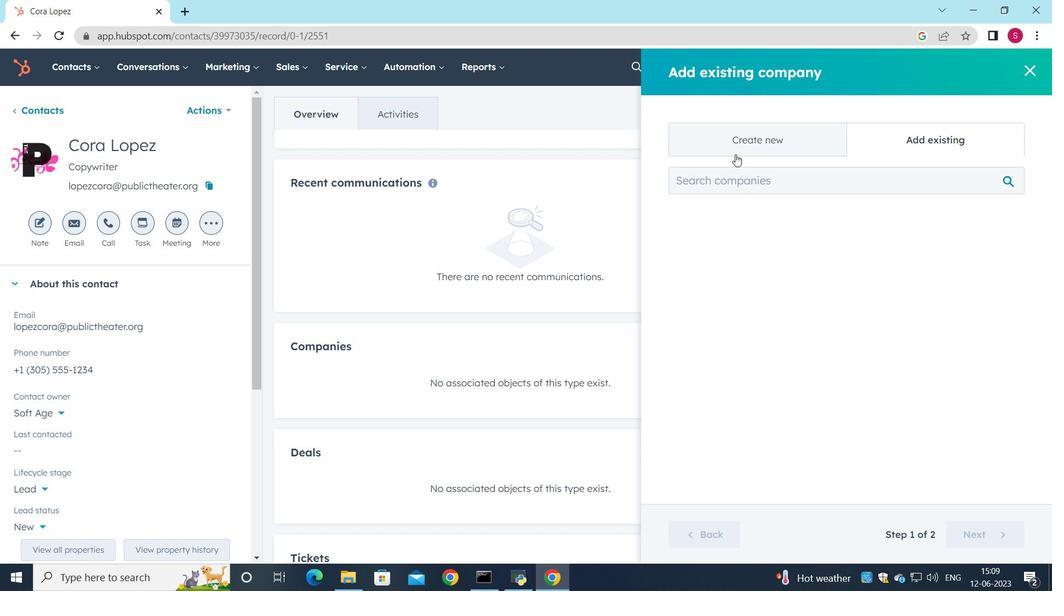 
Action: Mouse pressed left at (737, 148)
Screenshot: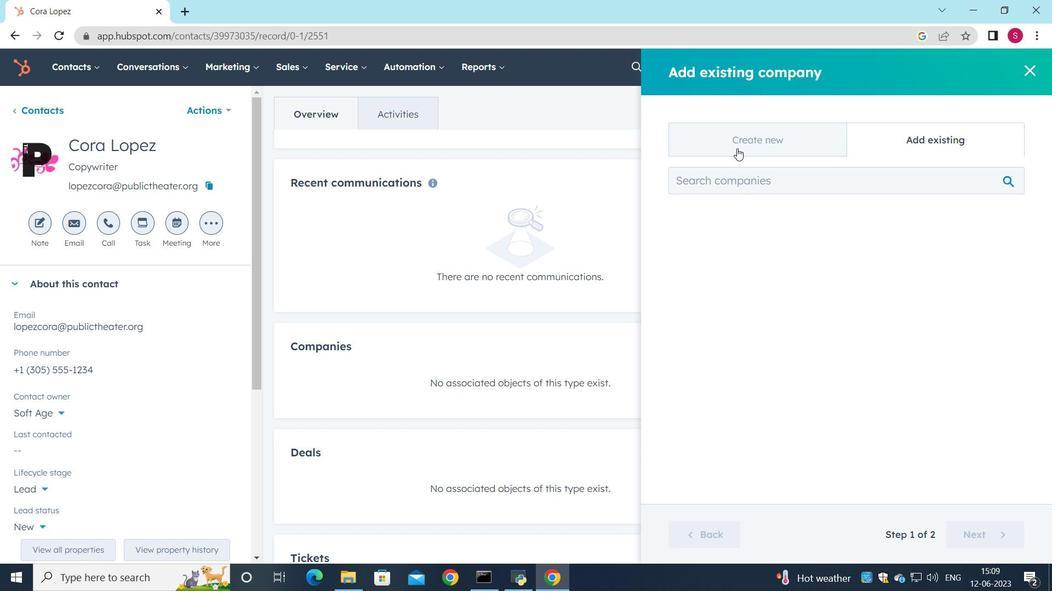 
Action: Mouse moved to (767, 236)
Screenshot: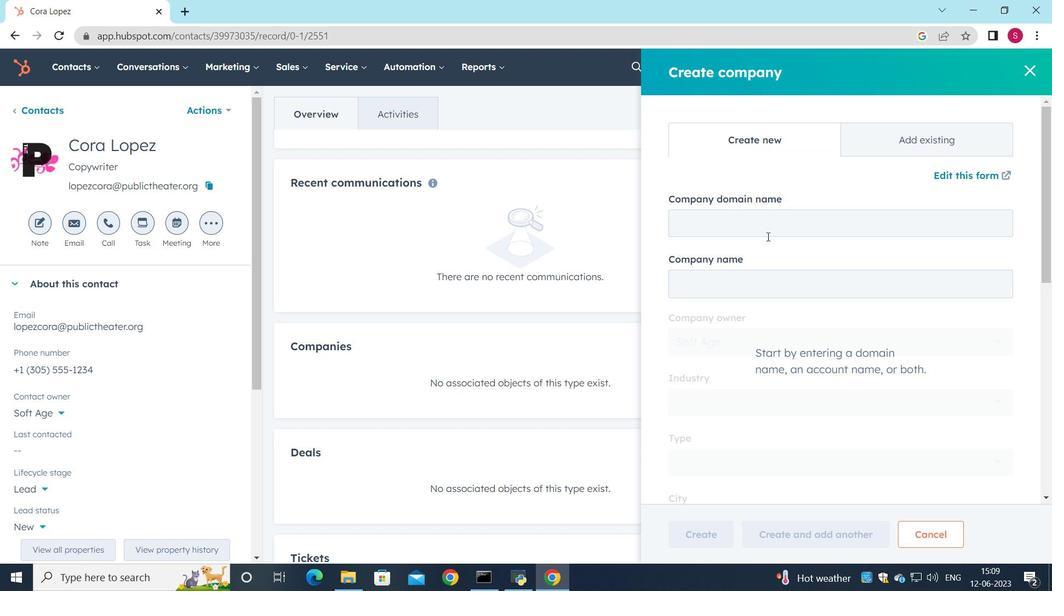 
Action: Mouse pressed left at (767, 236)
Screenshot: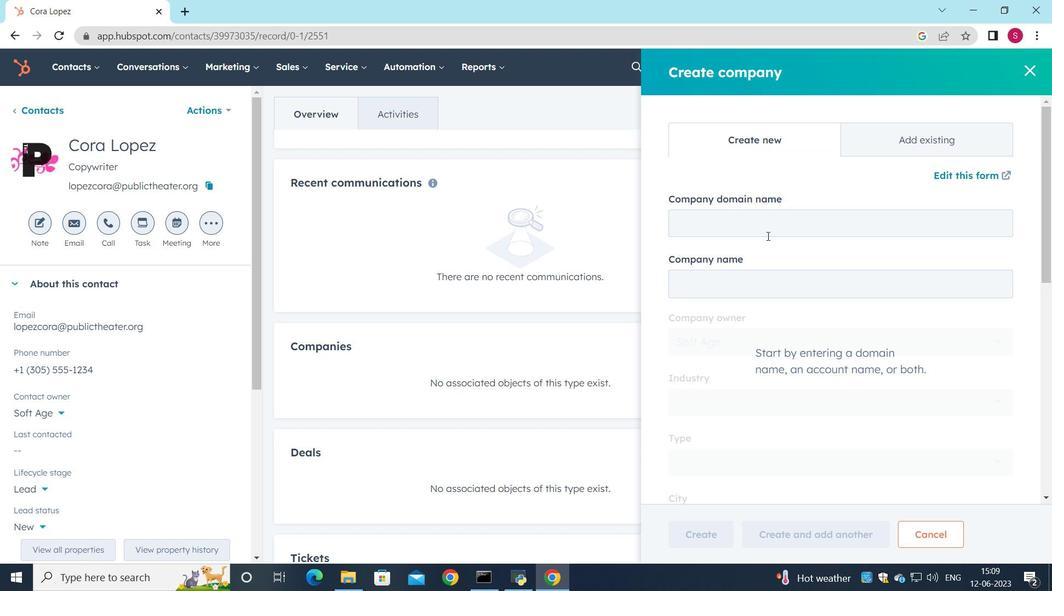 
Action: Key pressed zugdidi.edu.ge
Screenshot: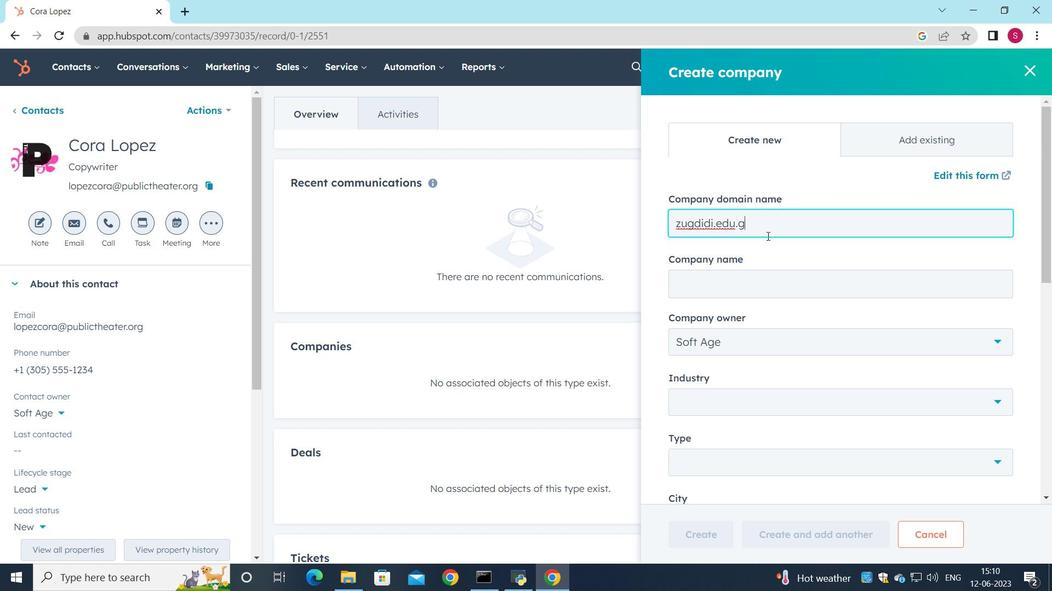 
Action: Mouse moved to (713, 284)
Screenshot: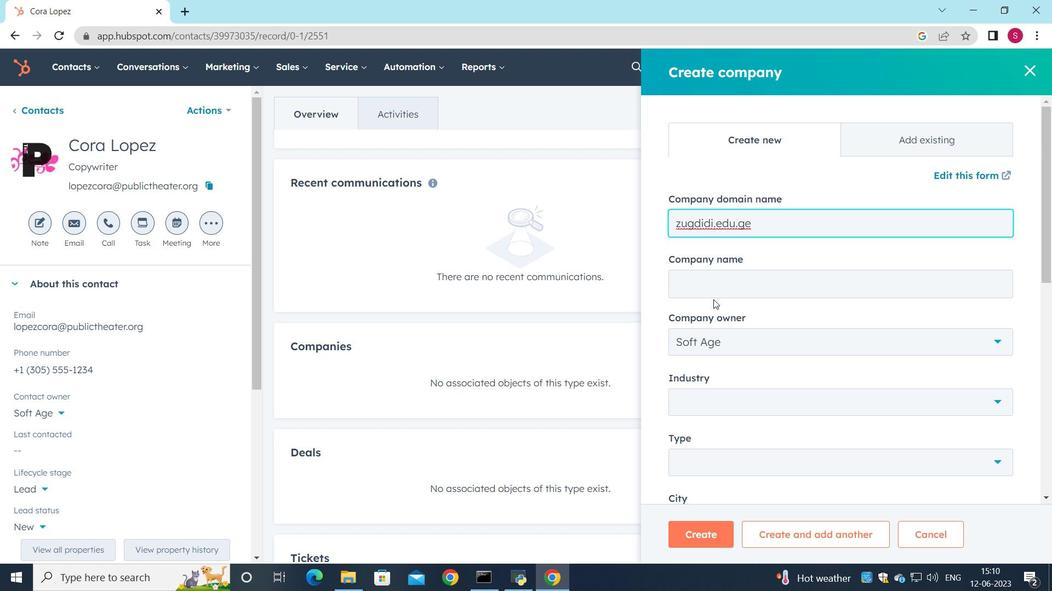 
Action: Mouse pressed left at (713, 284)
Screenshot: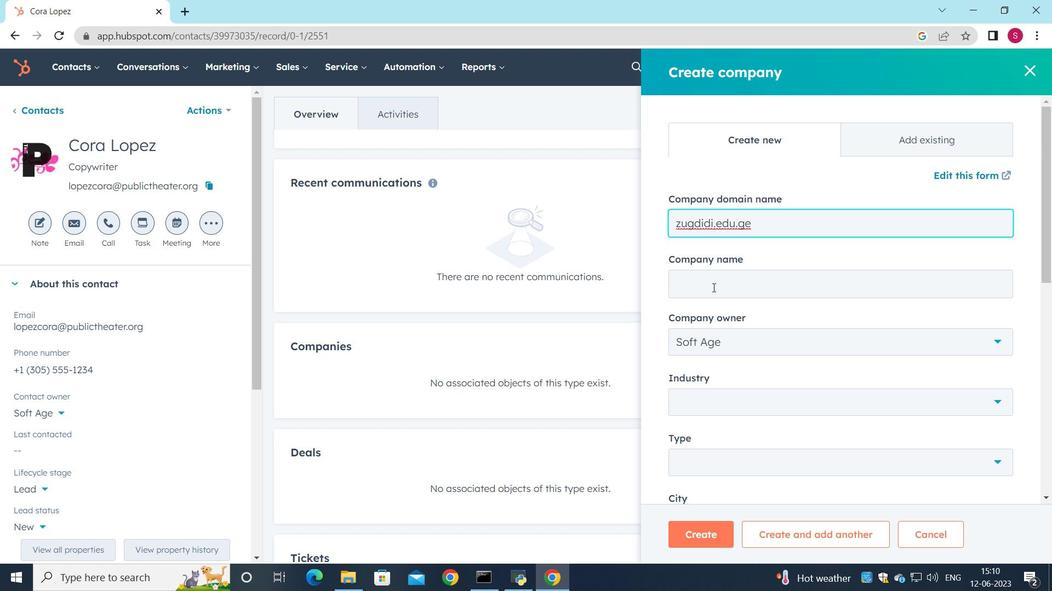 
Action: Mouse moved to (987, 462)
Screenshot: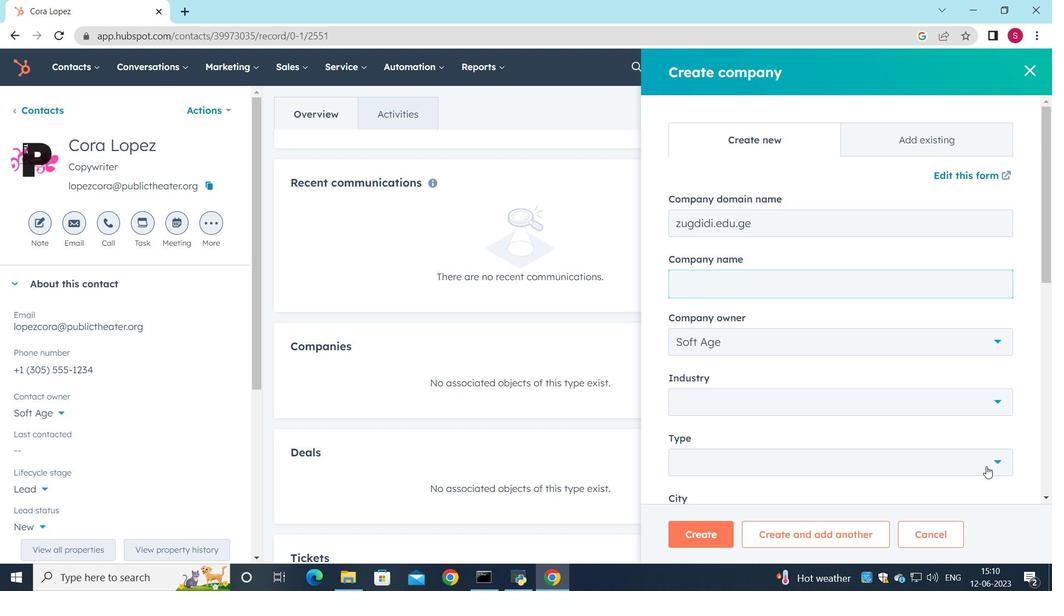 
Action: Mouse pressed left at (987, 462)
Screenshot: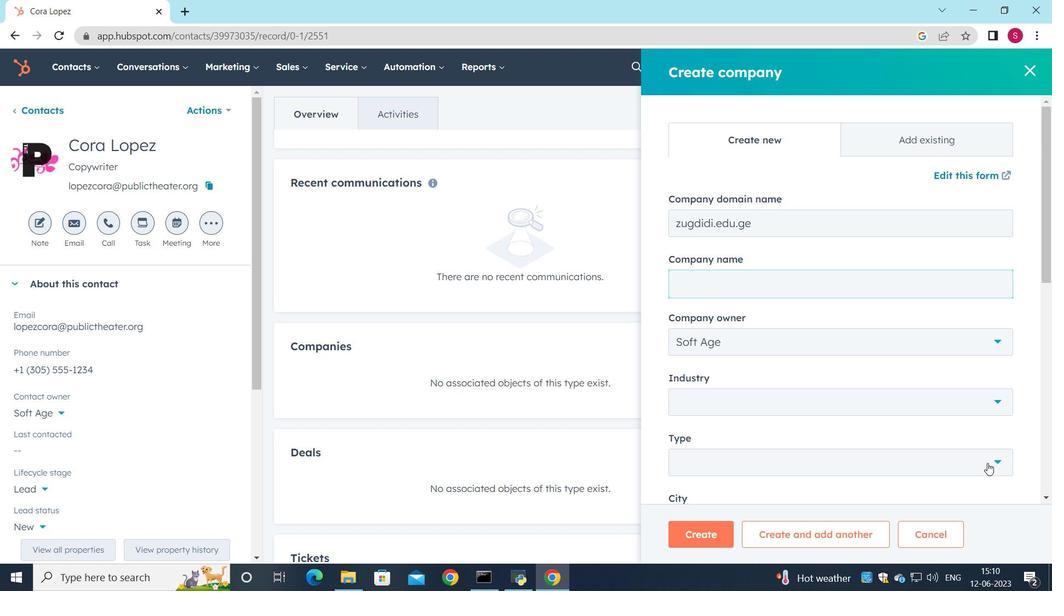 
Action: Mouse moved to (800, 344)
Screenshot: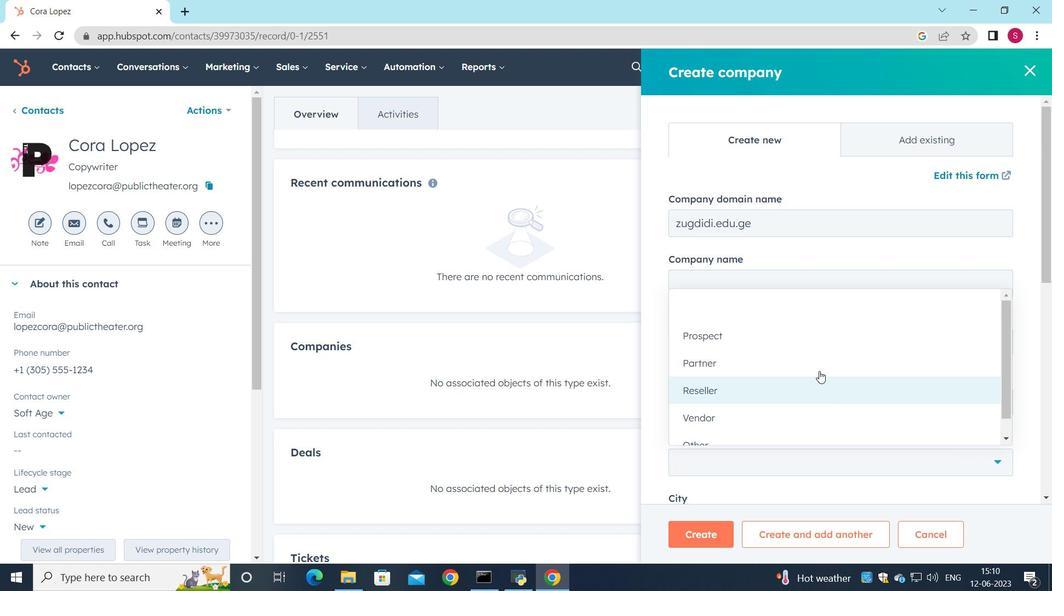 
Action: Mouse pressed left at (800, 344)
Screenshot: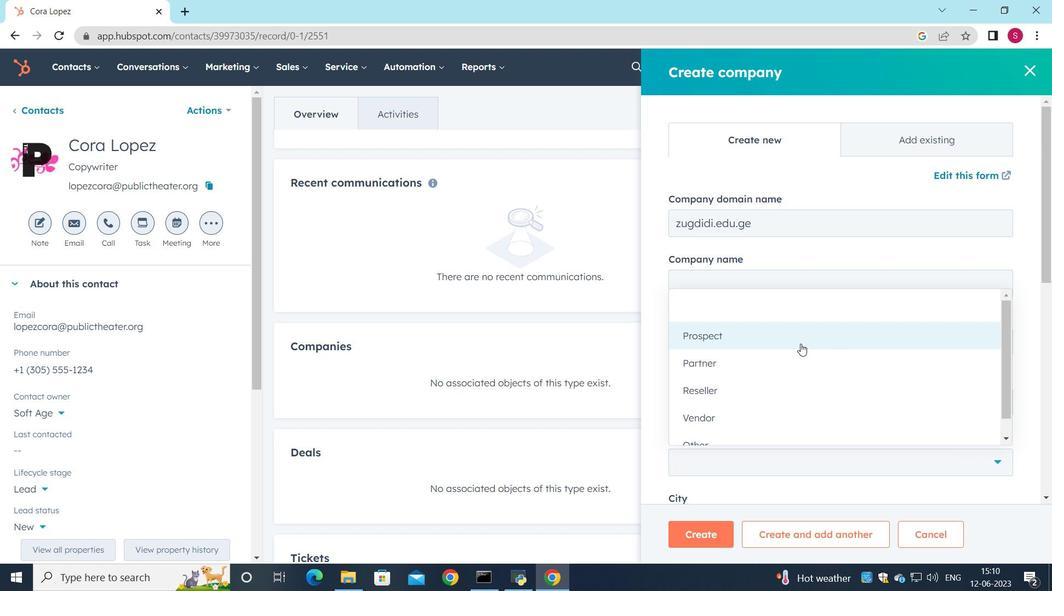 
Action: Mouse moved to (796, 352)
Screenshot: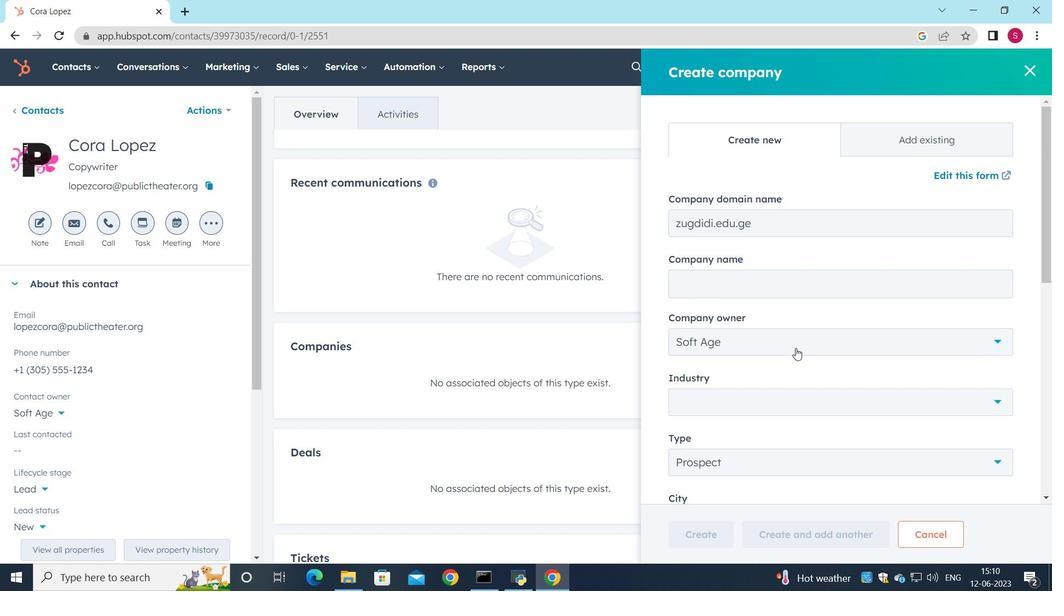 
Action: Mouse scrolled (796, 351) with delta (0, 0)
Screenshot: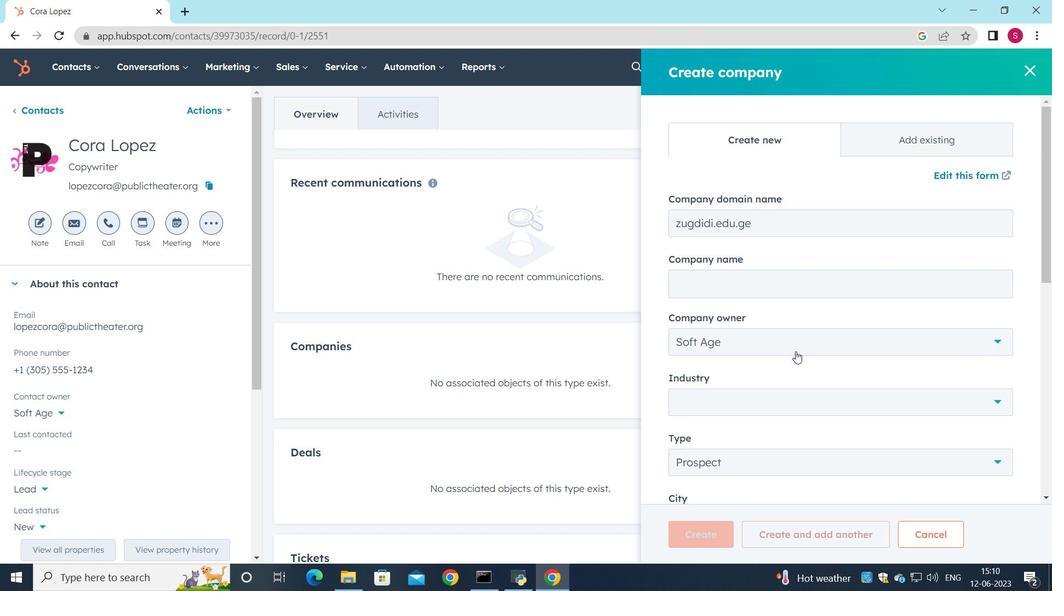 
Action: Mouse scrolled (796, 351) with delta (0, 0)
Screenshot: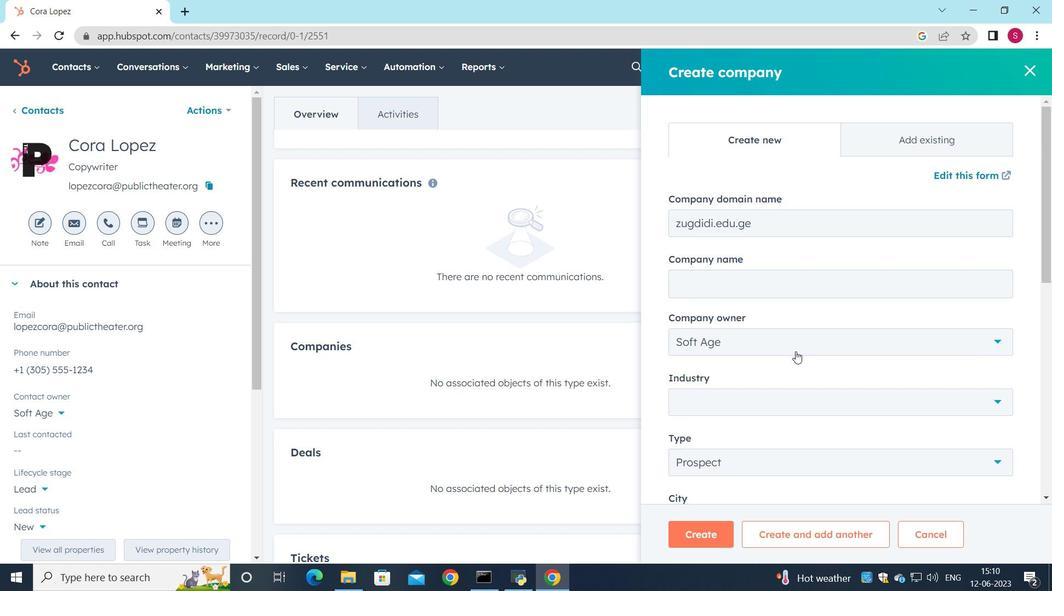 
Action: Mouse moved to (785, 407)
Screenshot: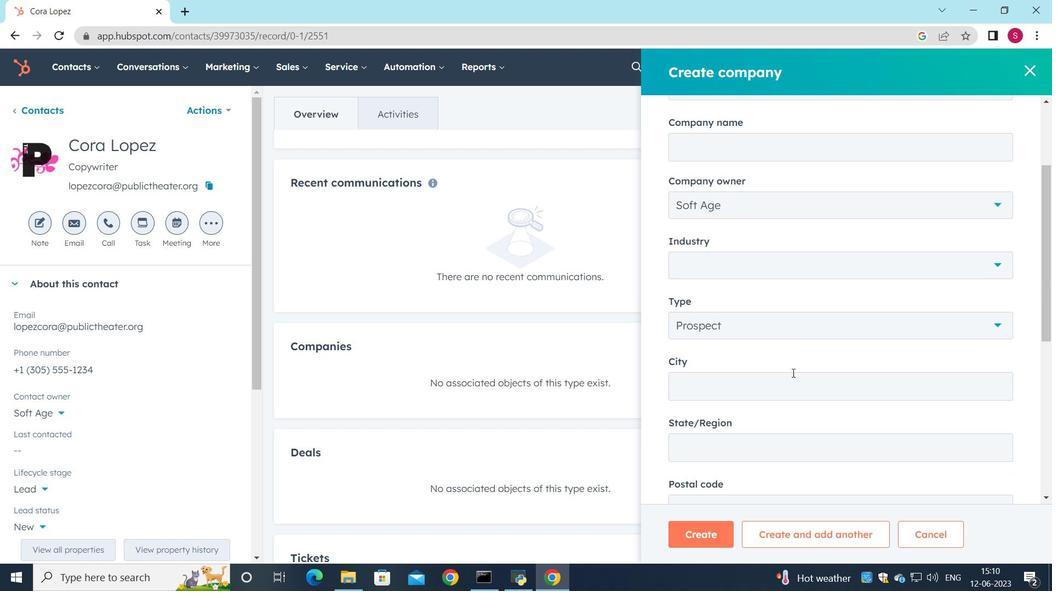 
Action: Mouse scrolled (785, 406) with delta (0, 0)
Screenshot: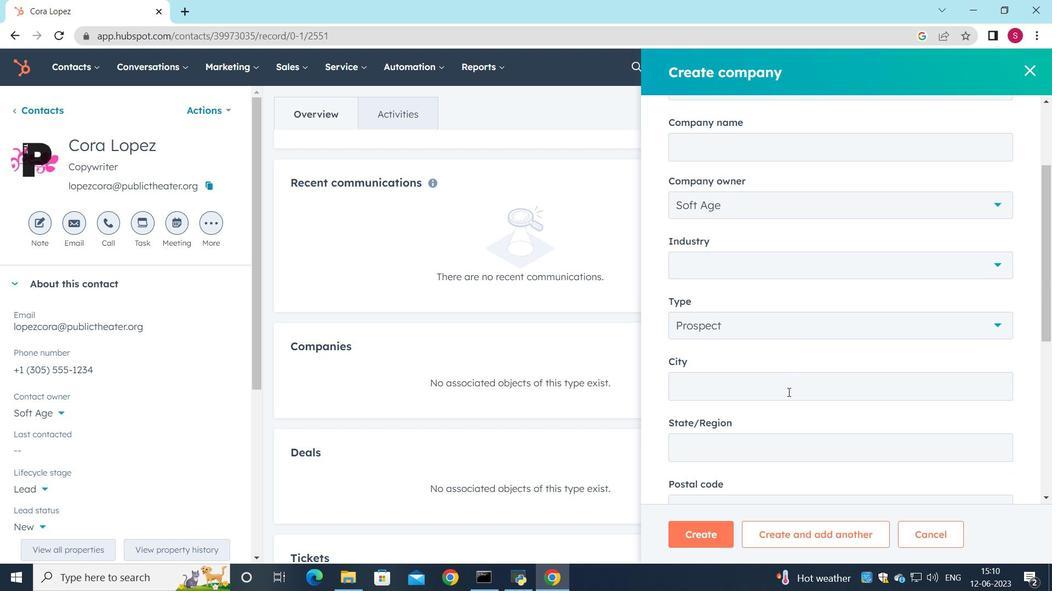 
Action: Mouse moved to (785, 407)
Screenshot: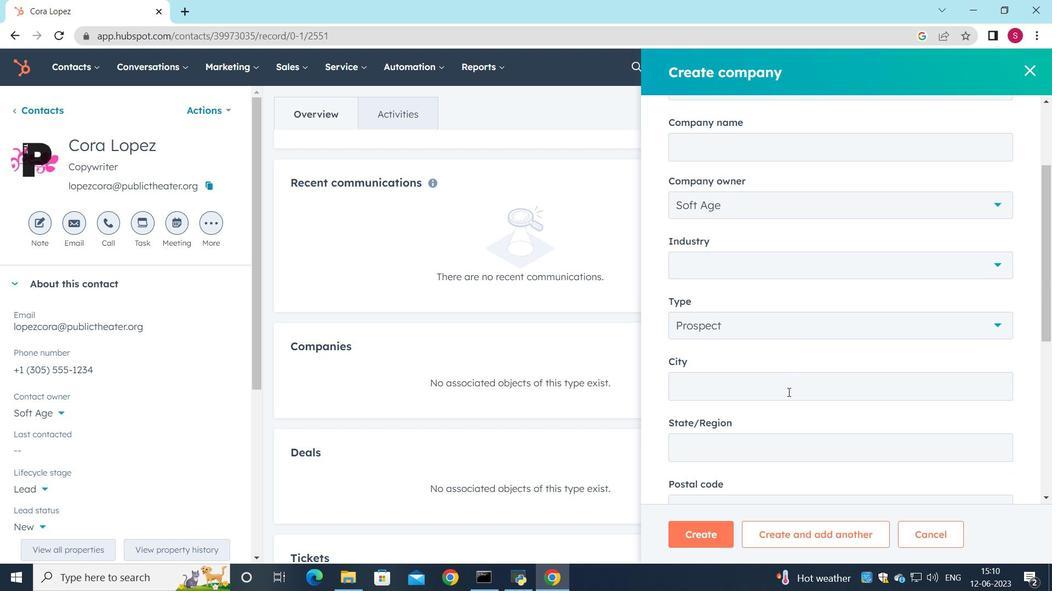 
Action: Mouse scrolled (785, 407) with delta (0, 0)
Screenshot: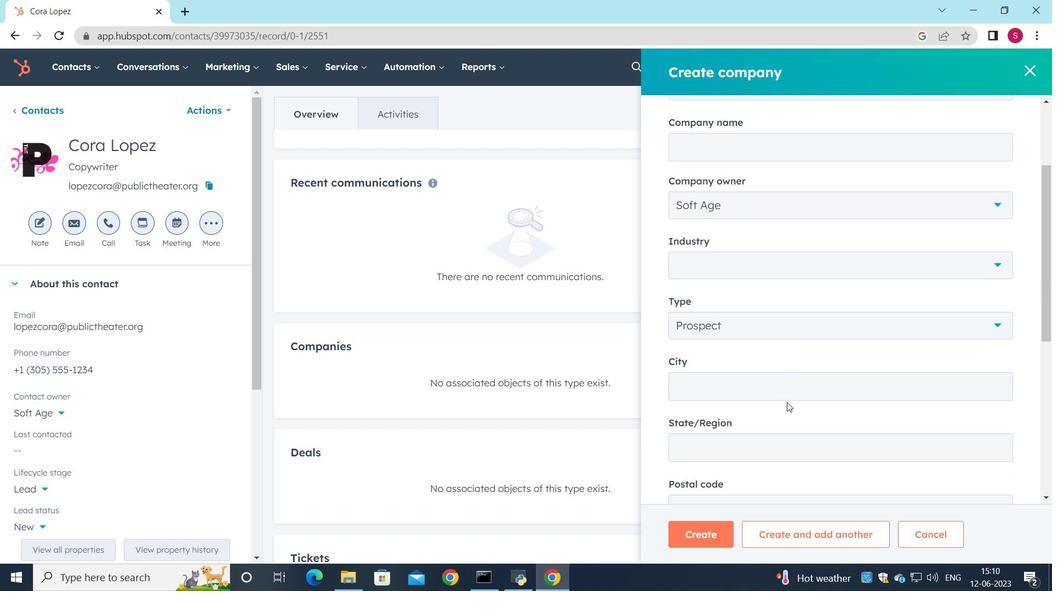 
Action: Mouse moved to (785, 408)
Screenshot: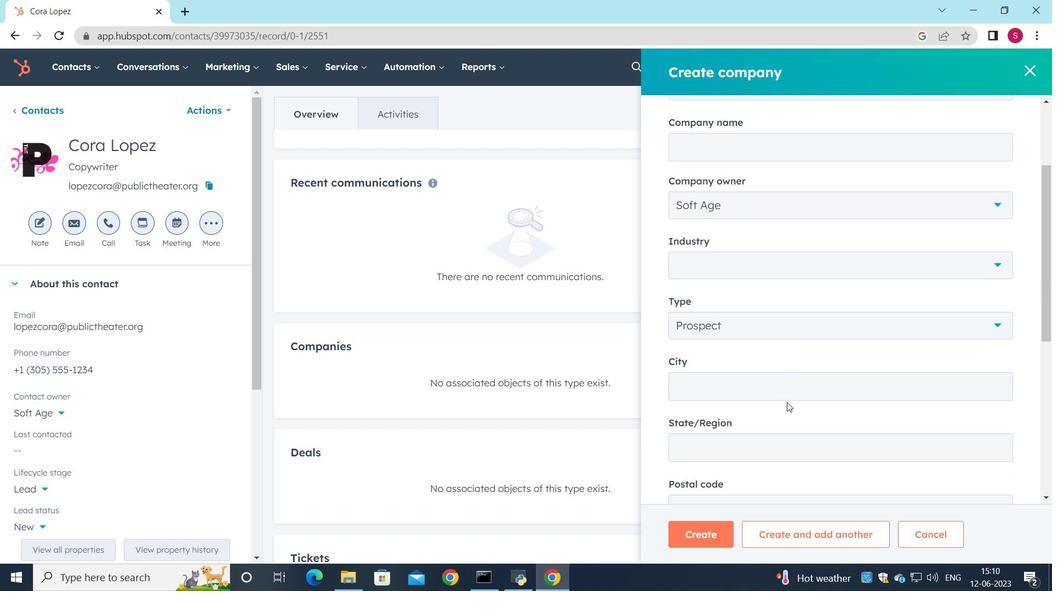 
Action: Mouse scrolled (785, 407) with delta (0, 0)
Screenshot: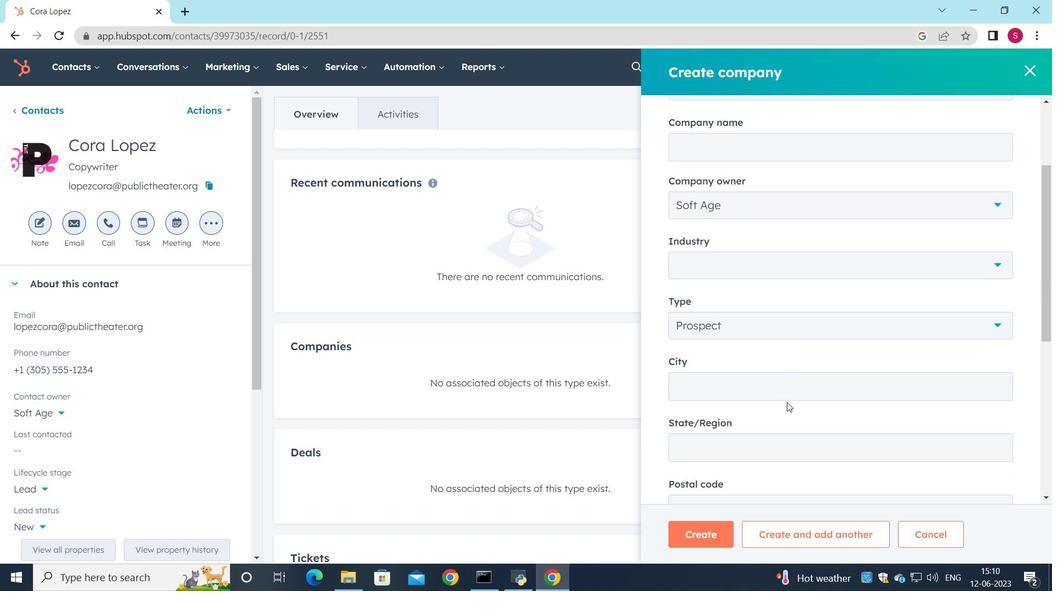 
Action: Mouse moved to (768, 469)
Screenshot: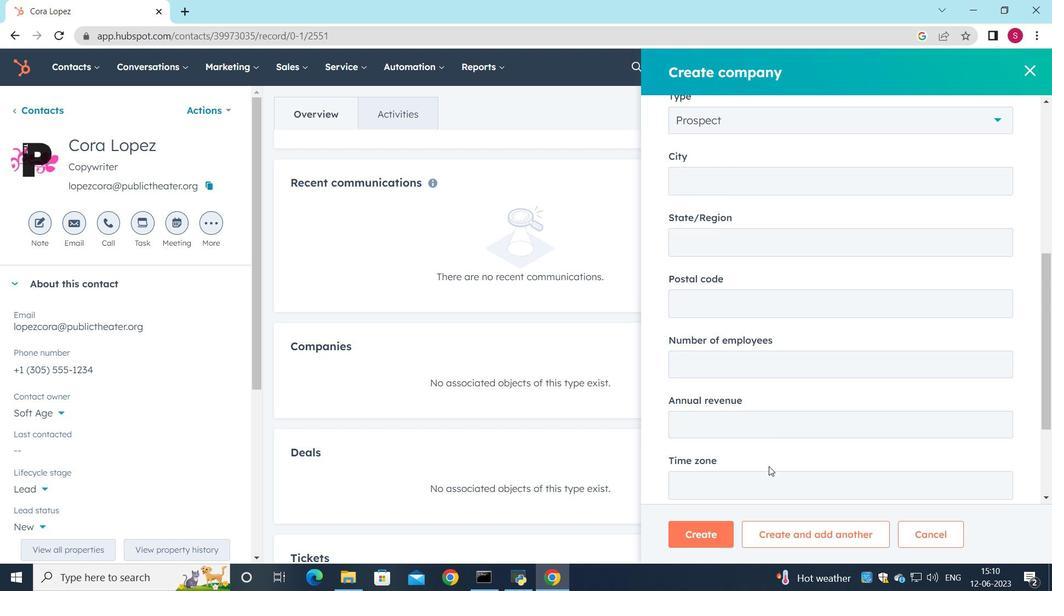 
Action: Mouse scrolled (768, 469) with delta (0, 0)
Screenshot: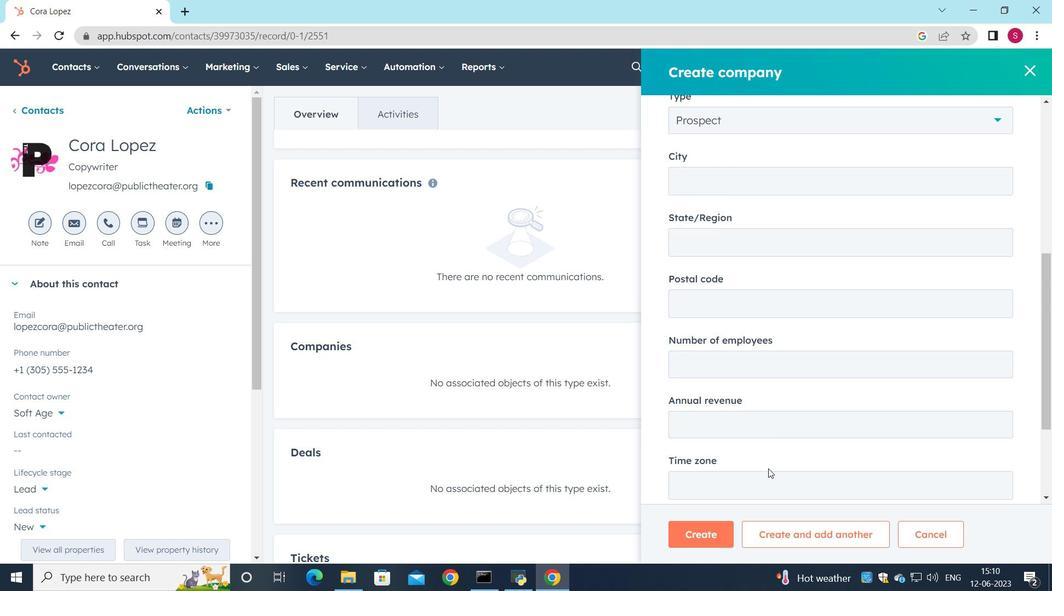 
Action: Mouse scrolled (768, 469) with delta (0, 0)
Screenshot: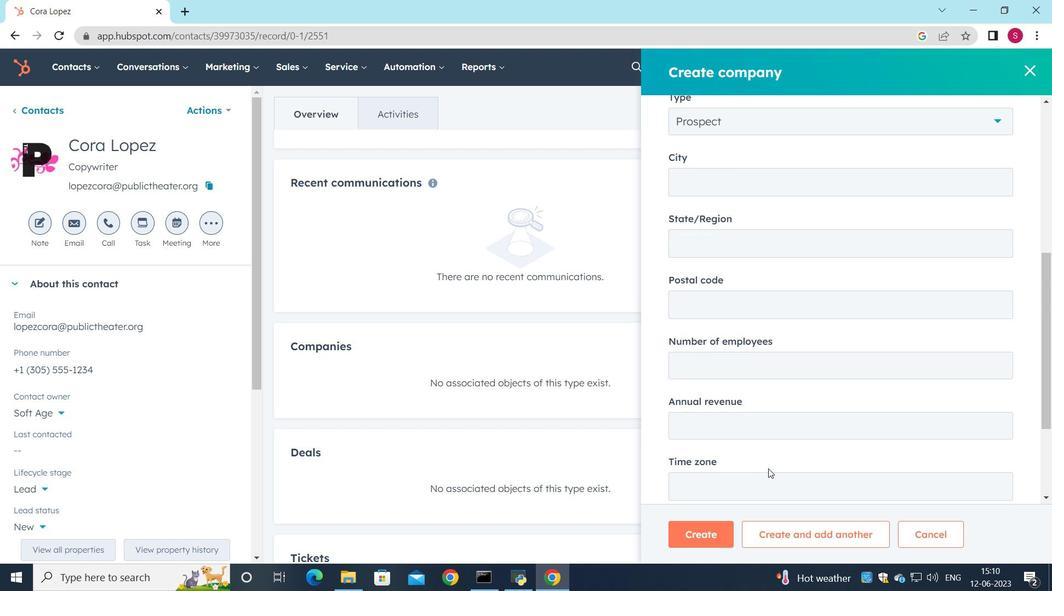 
Action: Mouse scrolled (768, 469) with delta (0, 0)
Screenshot: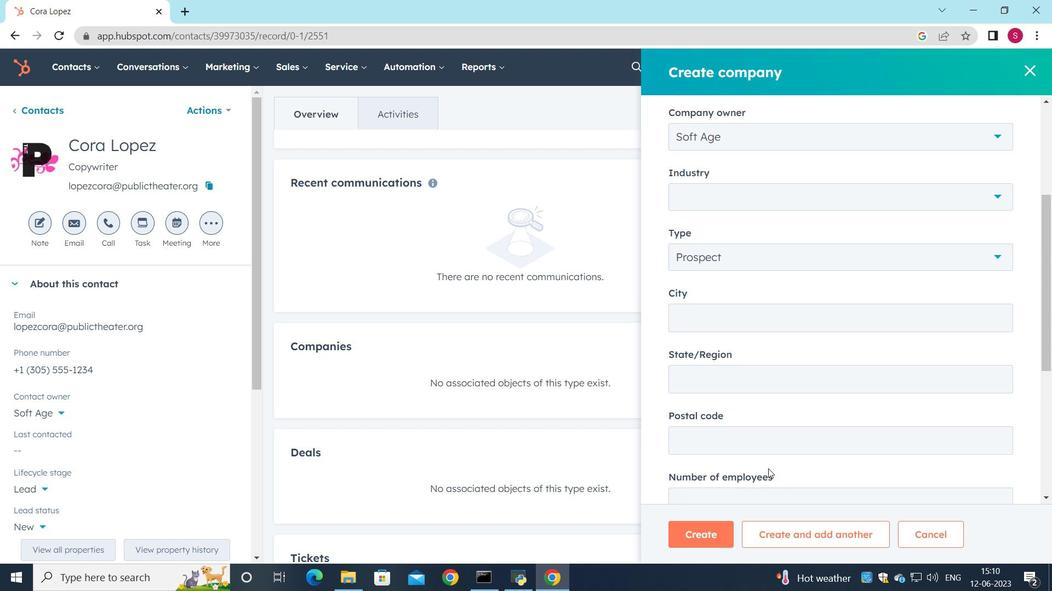 
Action: Mouse moved to (768, 469)
Screenshot: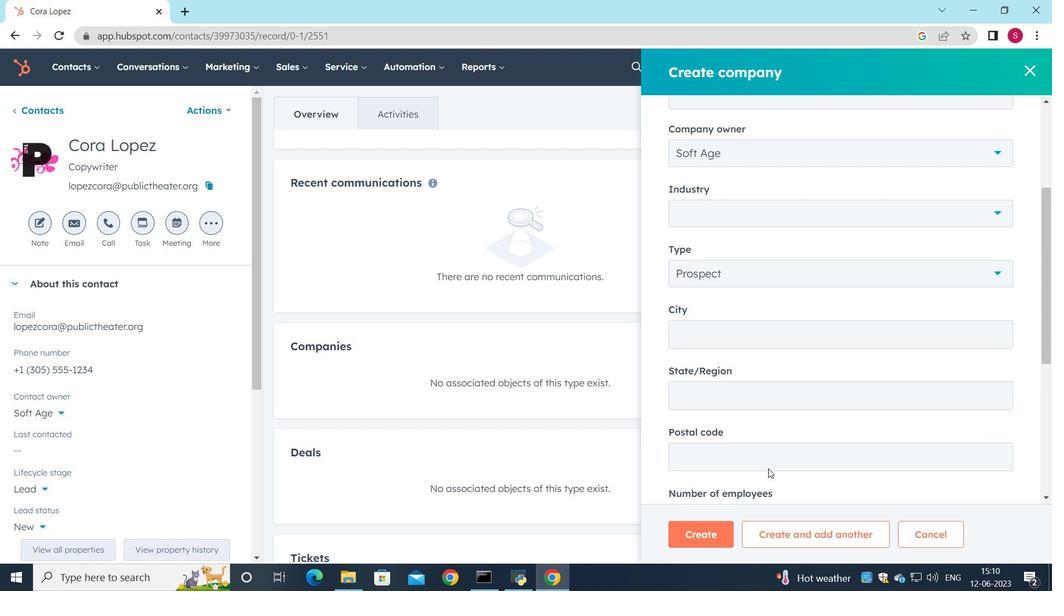 
Action: Mouse scrolled (768, 469) with delta (0, 0)
Screenshot: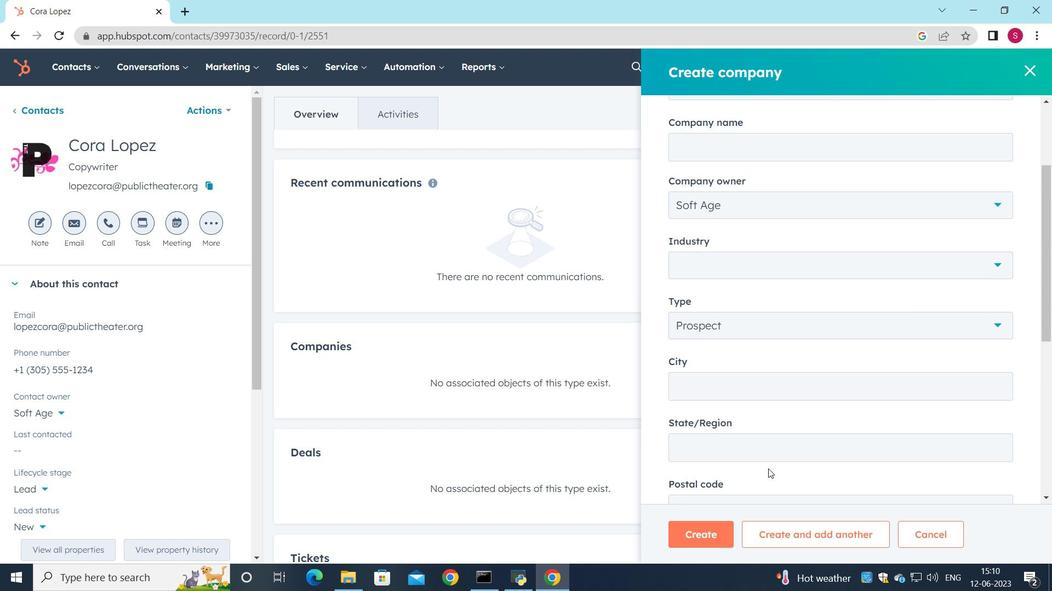 
Action: Mouse moved to (693, 528)
Screenshot: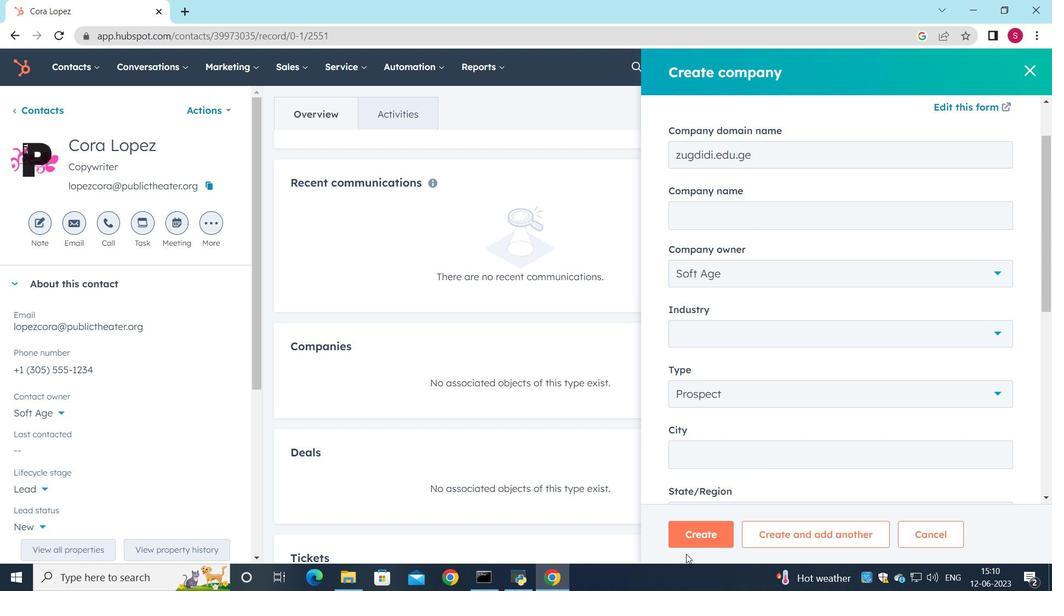 
Action: Mouse pressed left at (693, 528)
Screenshot: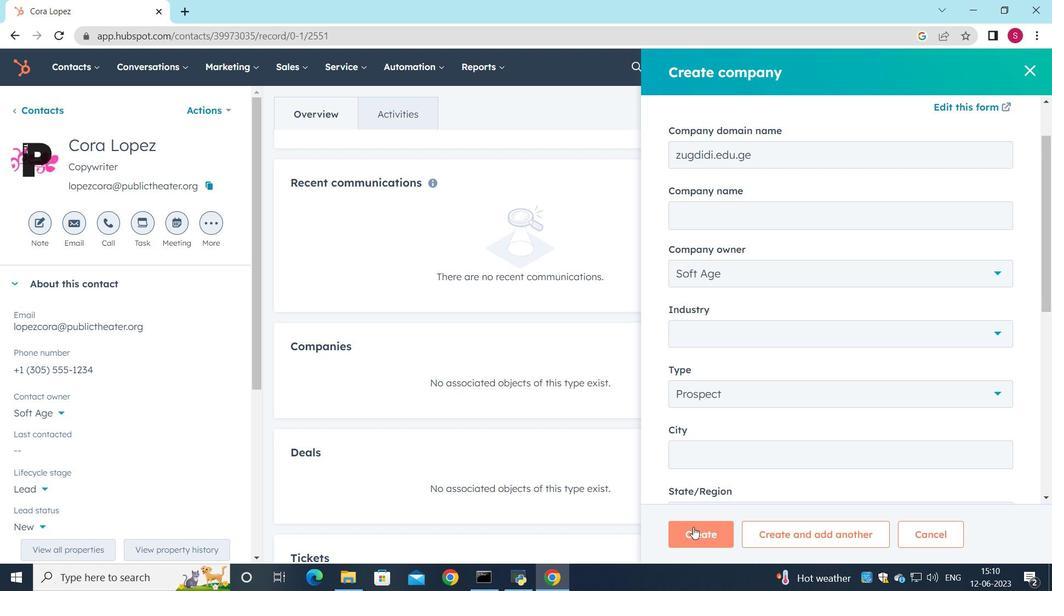 
Action: Mouse moved to (540, 318)
Screenshot: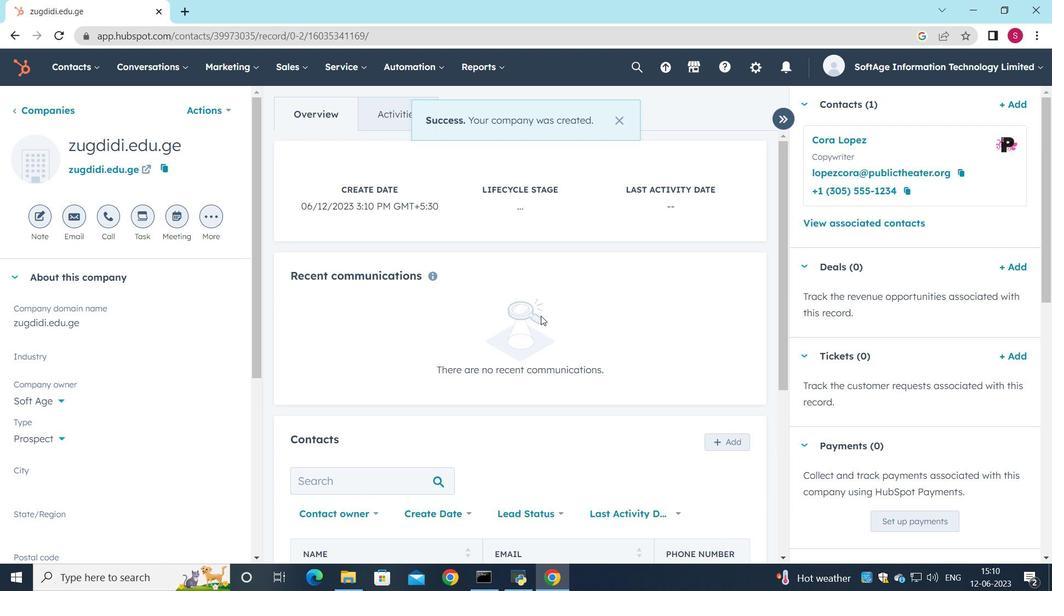 
Action: Mouse scrolled (540, 317) with delta (0, 0)
Screenshot: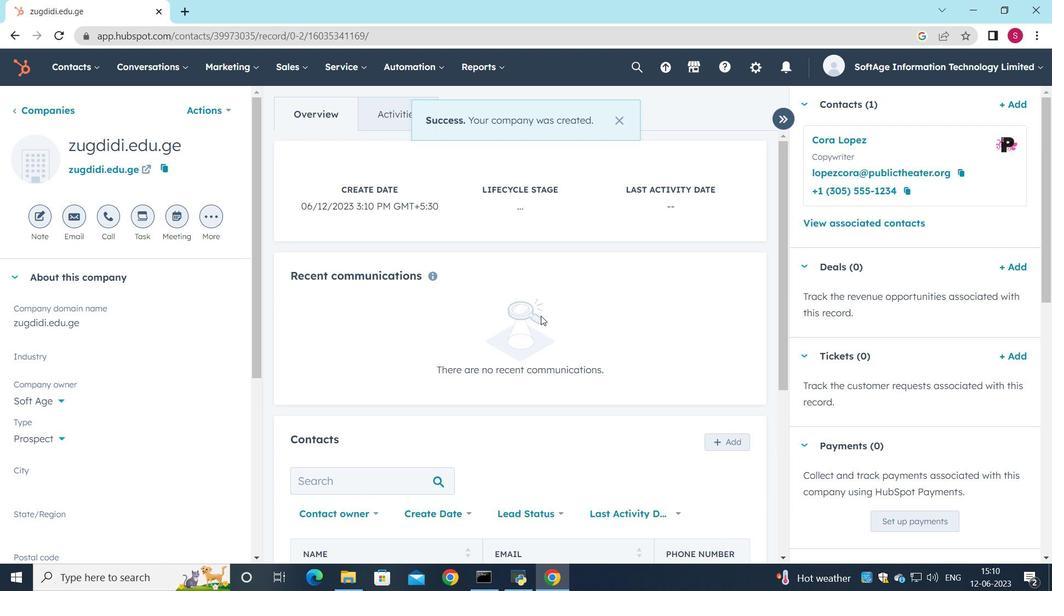 
Action: Mouse moved to (540, 318)
Screenshot: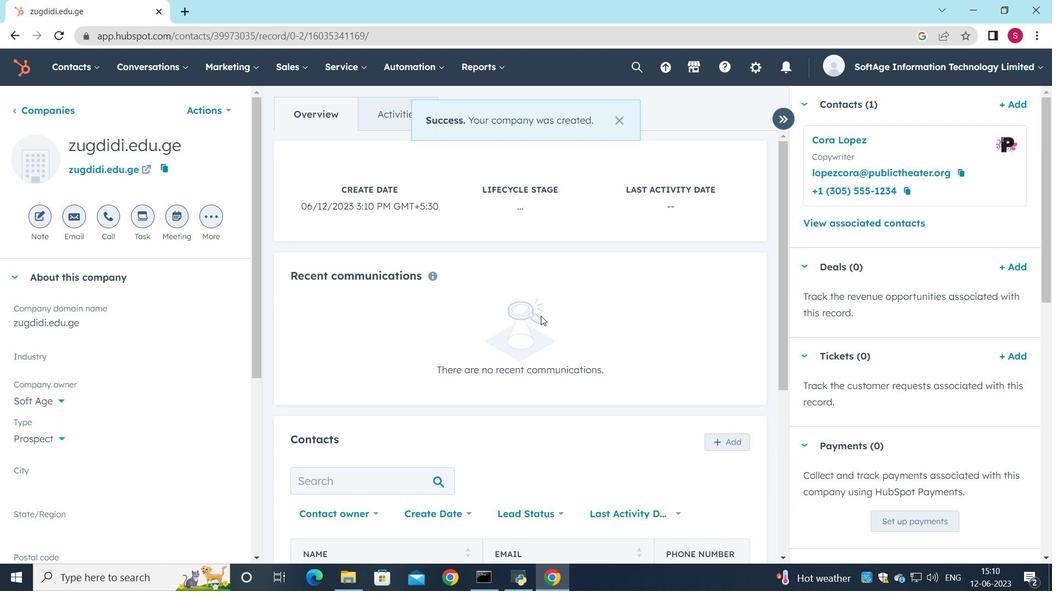 
Action: Mouse scrolled (540, 318) with delta (0, 0)
Screenshot: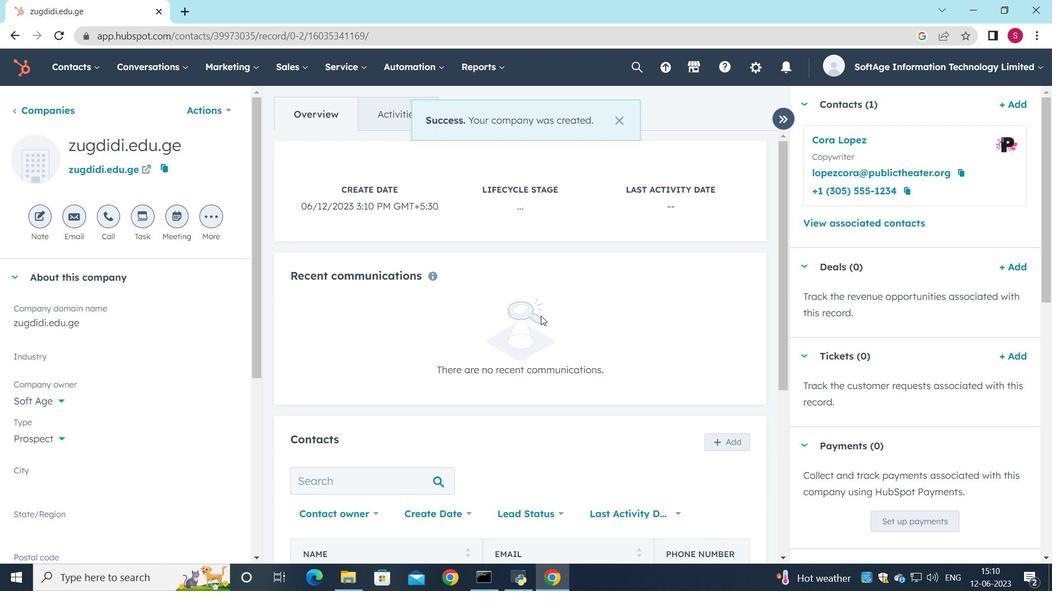 
Action: Mouse moved to (549, 357)
Screenshot: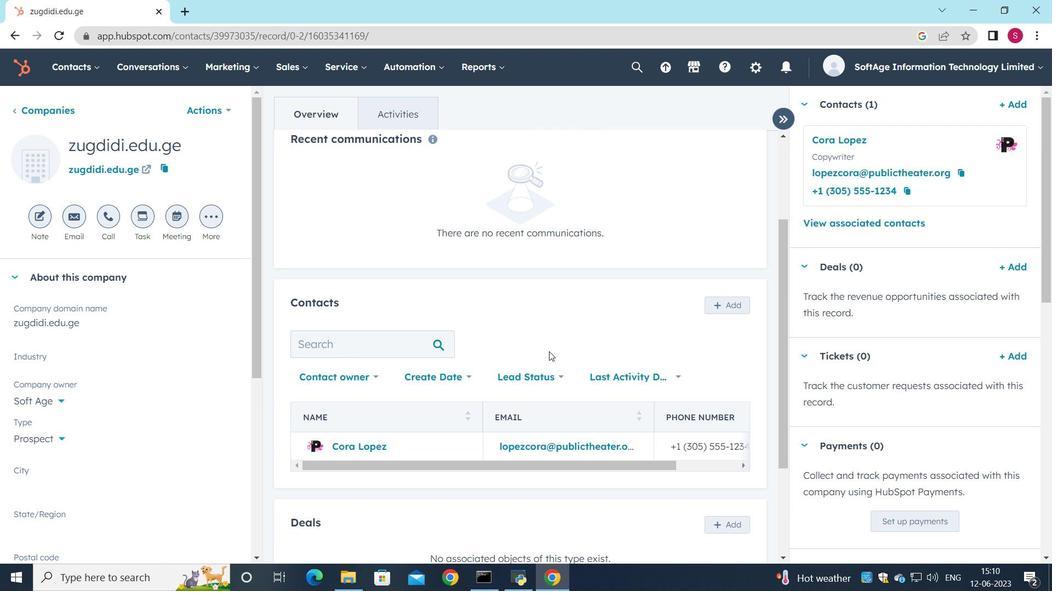 
Action: Mouse scrolled (549, 356) with delta (0, 0)
Screenshot: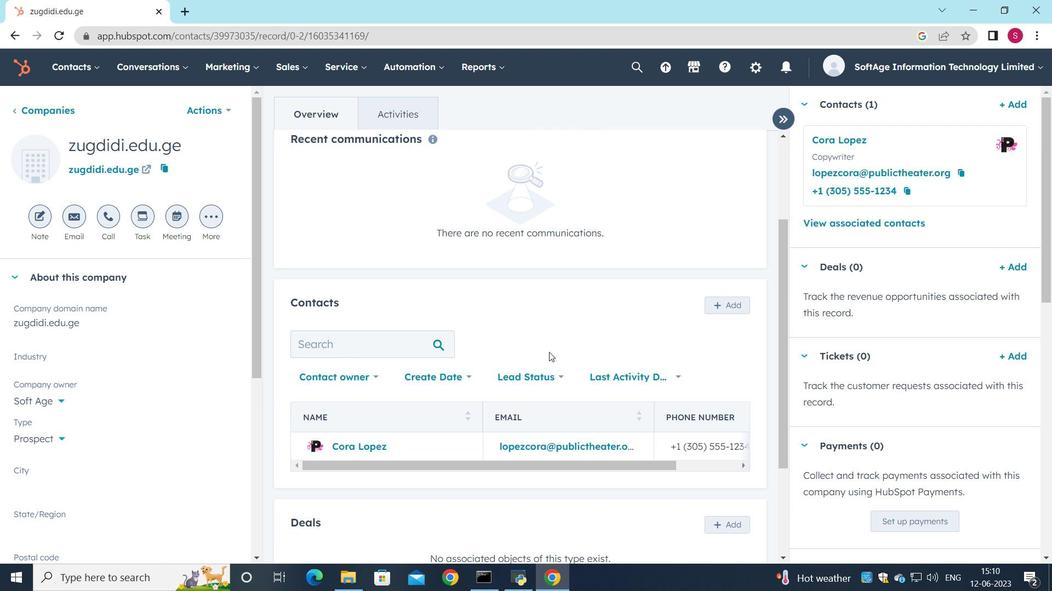 
Action: Mouse moved to (549, 362)
Screenshot: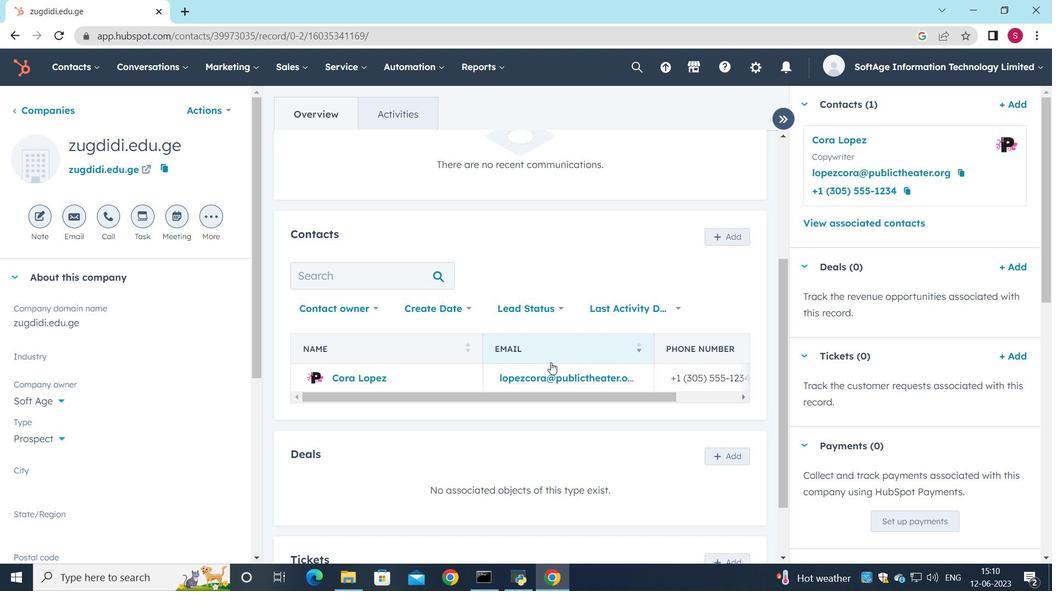 
